 Task: Create a due date automation trigger when advanced on, on the tuesday before a card is due add dates with a start date at 11:00 AM.
Action: Mouse moved to (1222, 103)
Screenshot: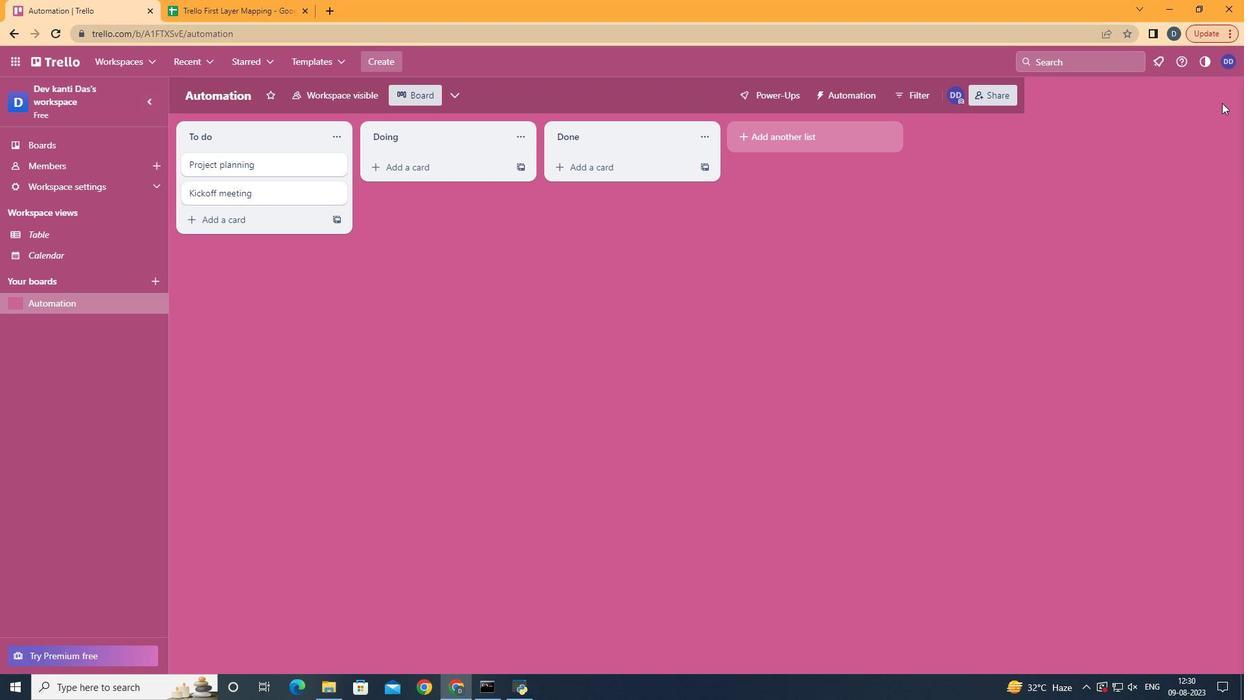 
Action: Mouse pressed left at (1222, 103)
Screenshot: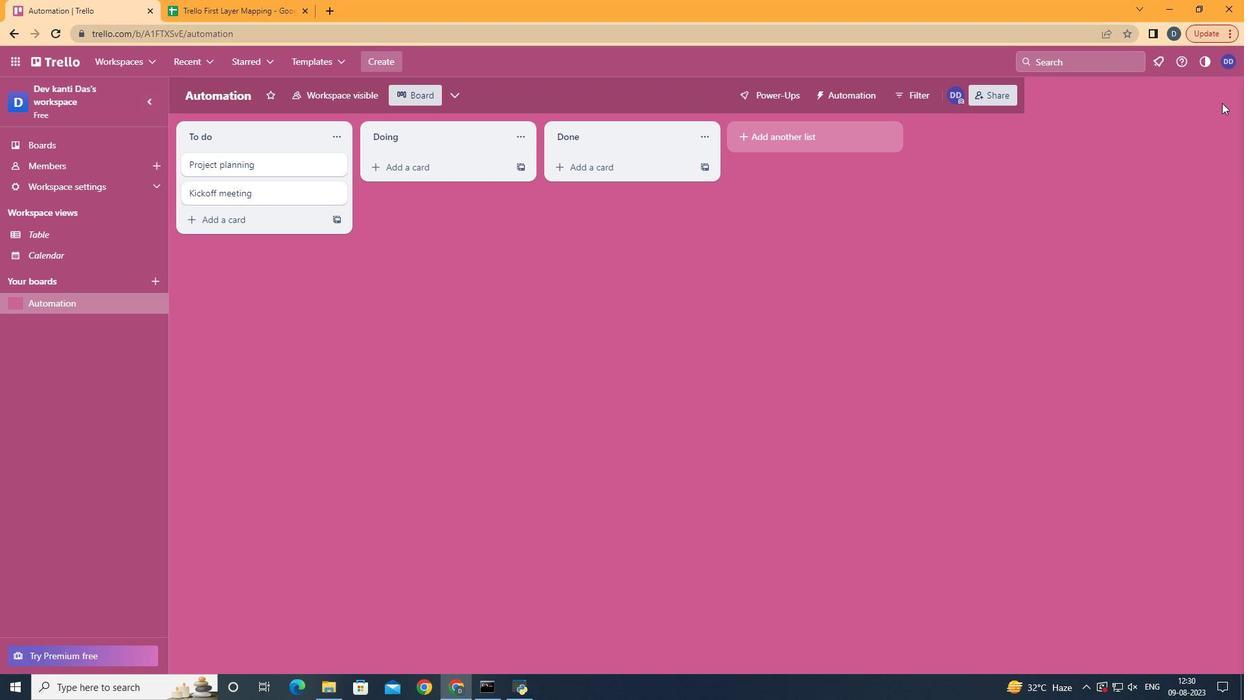 
Action: Mouse moved to (1100, 289)
Screenshot: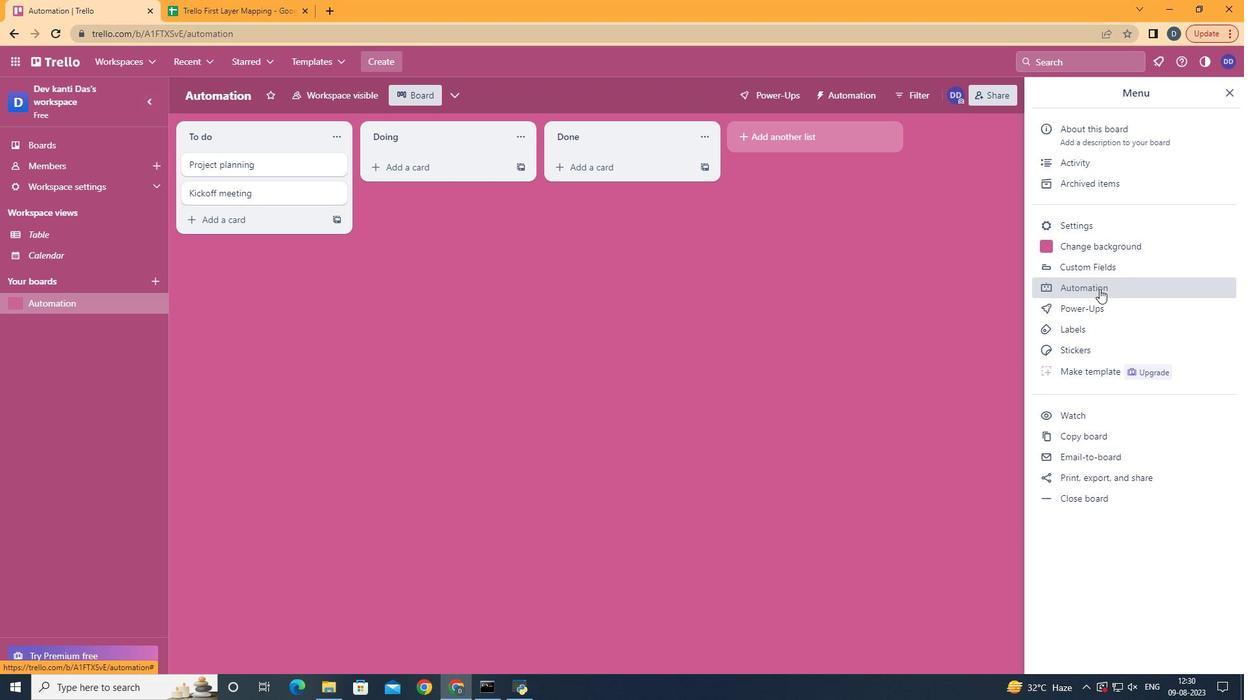 
Action: Mouse pressed left at (1100, 289)
Screenshot: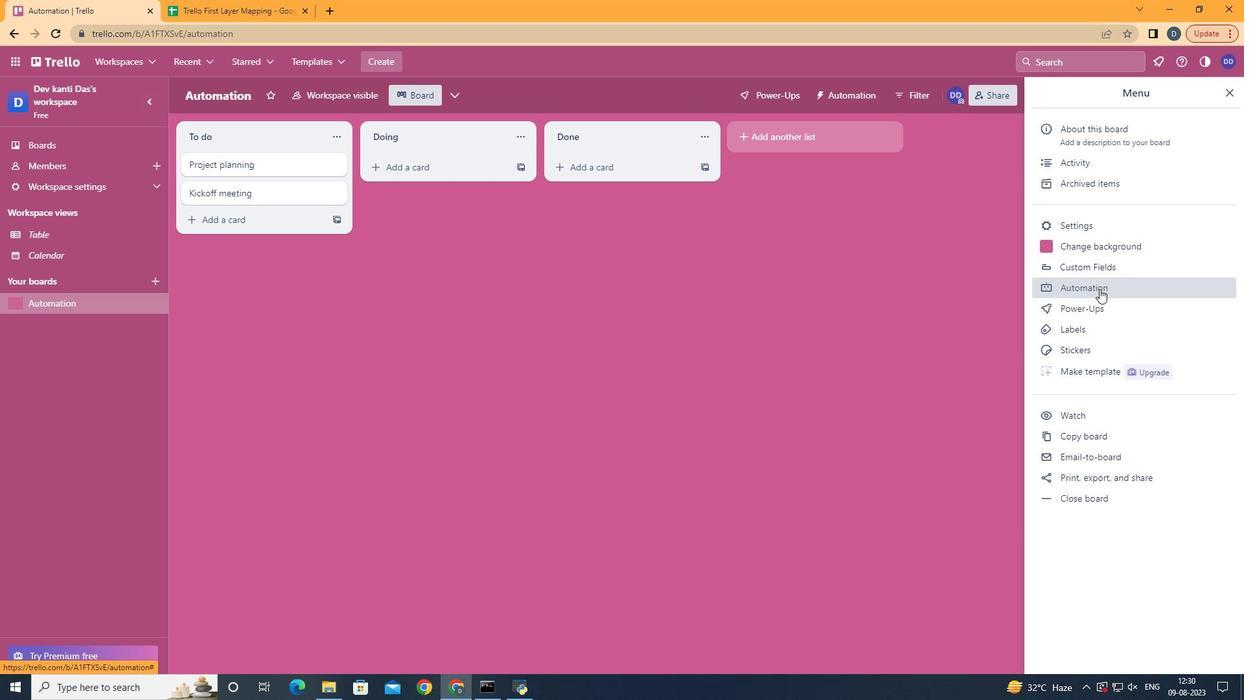
Action: Mouse moved to (233, 268)
Screenshot: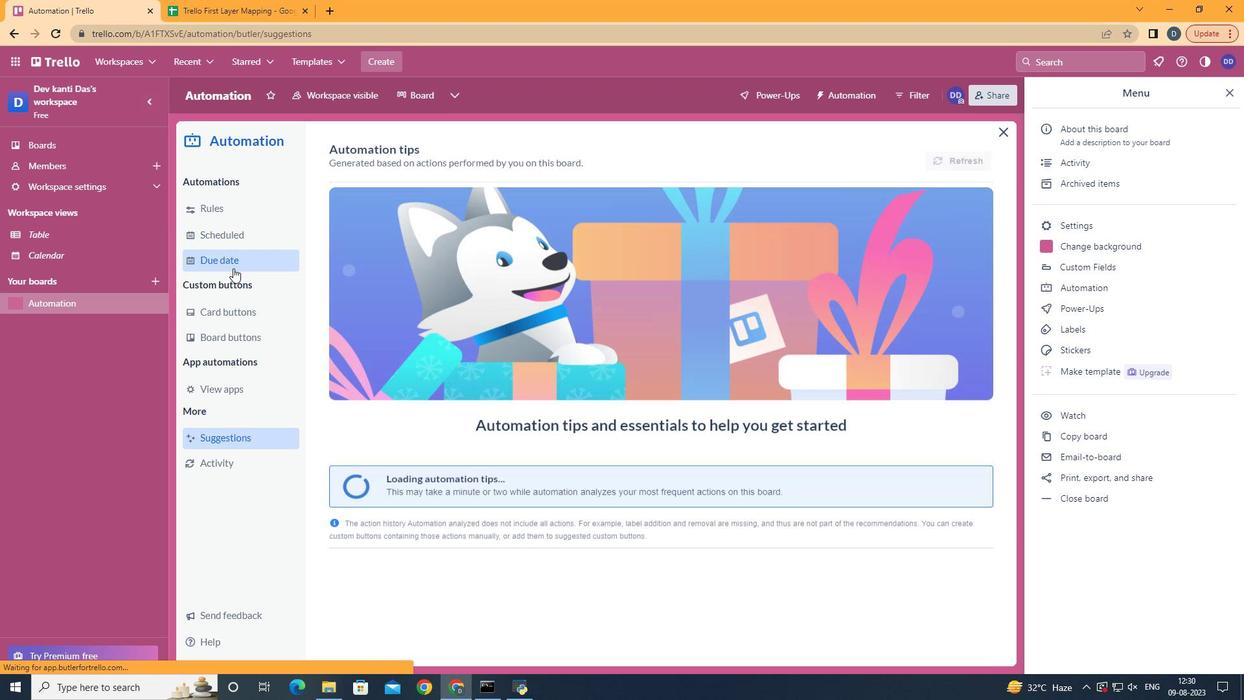 
Action: Mouse pressed left at (233, 268)
Screenshot: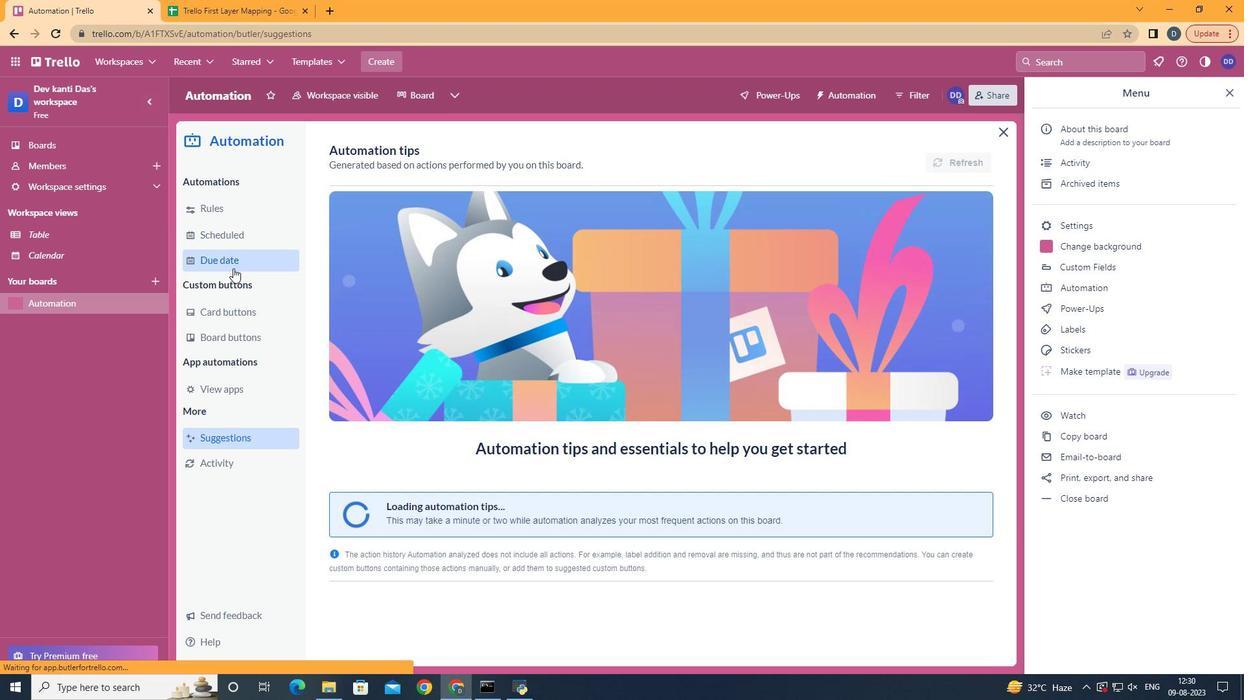 
Action: Mouse moved to (908, 158)
Screenshot: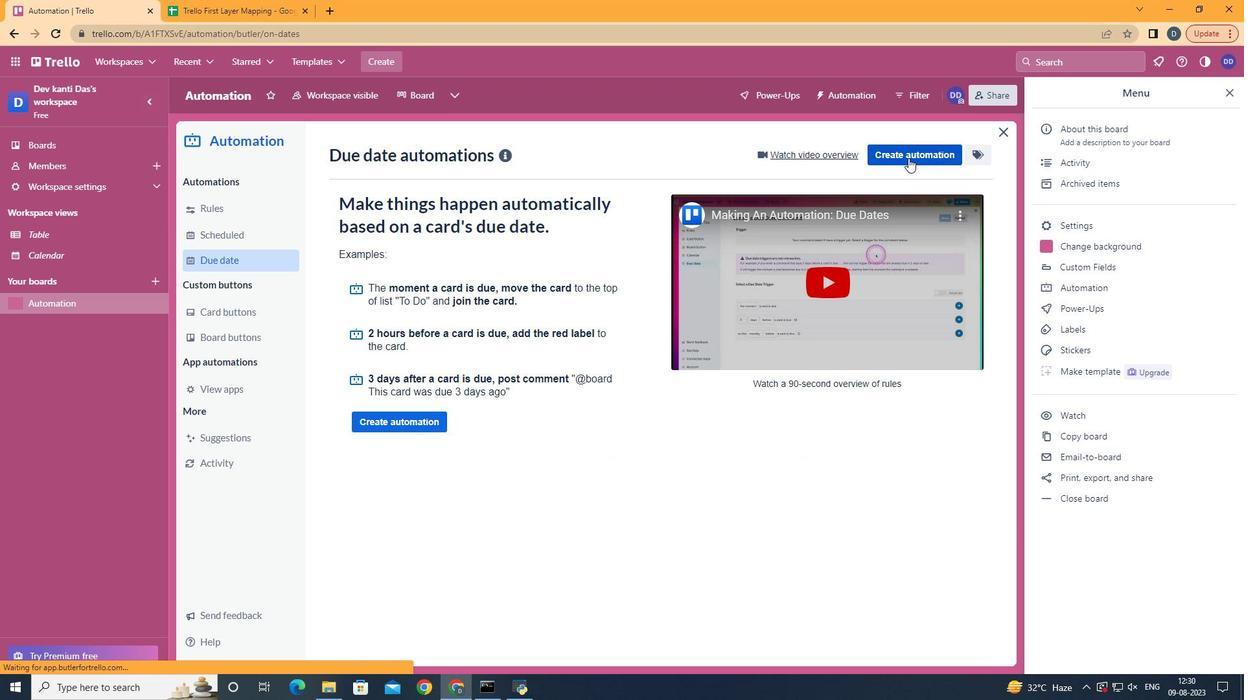 
Action: Mouse pressed left at (908, 158)
Screenshot: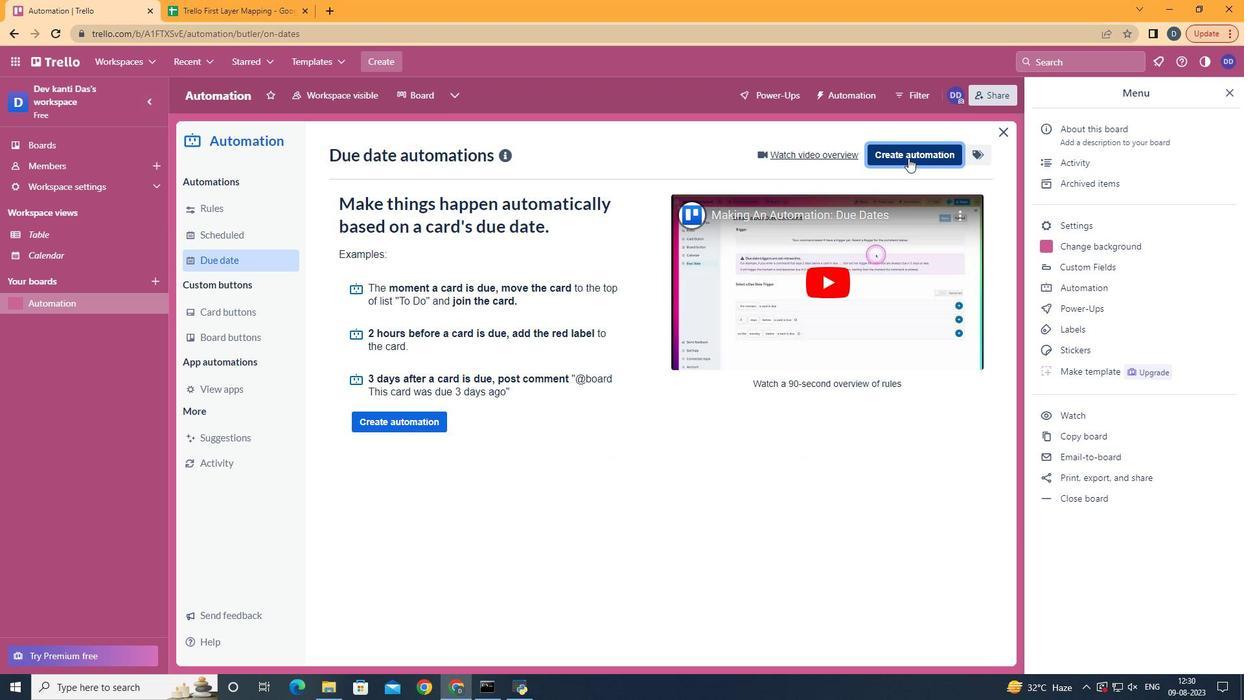 
Action: Mouse moved to (676, 290)
Screenshot: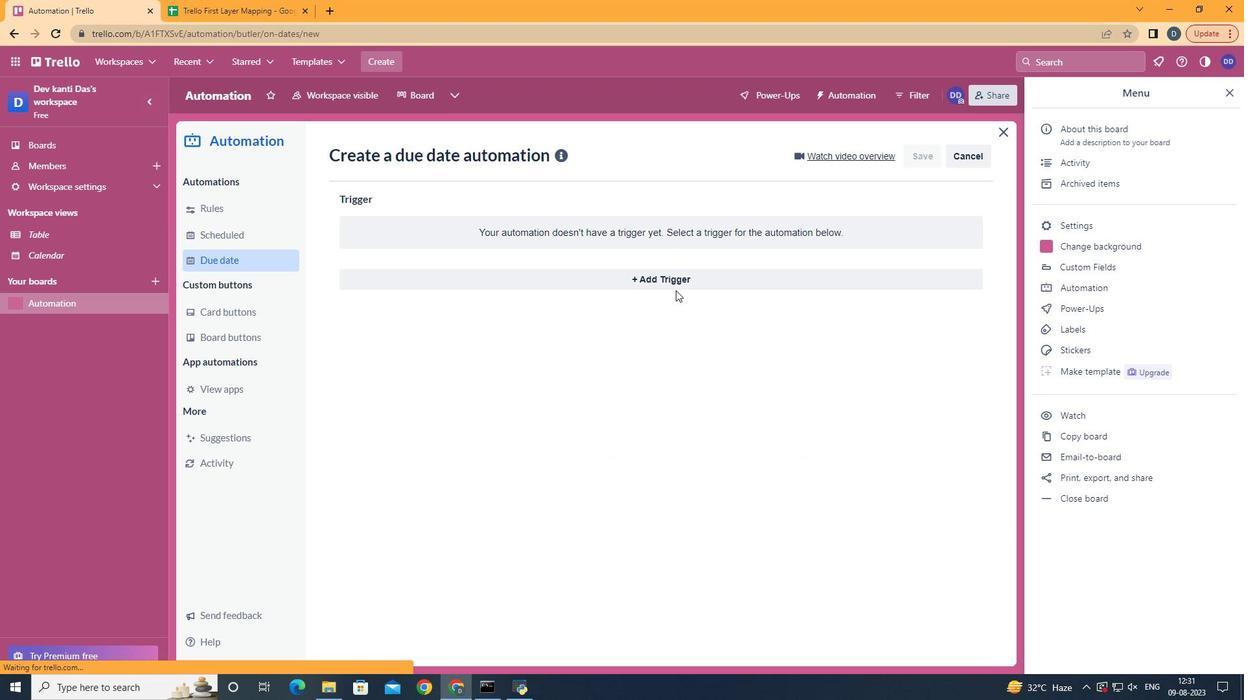
Action: Mouse pressed left at (676, 290)
Screenshot: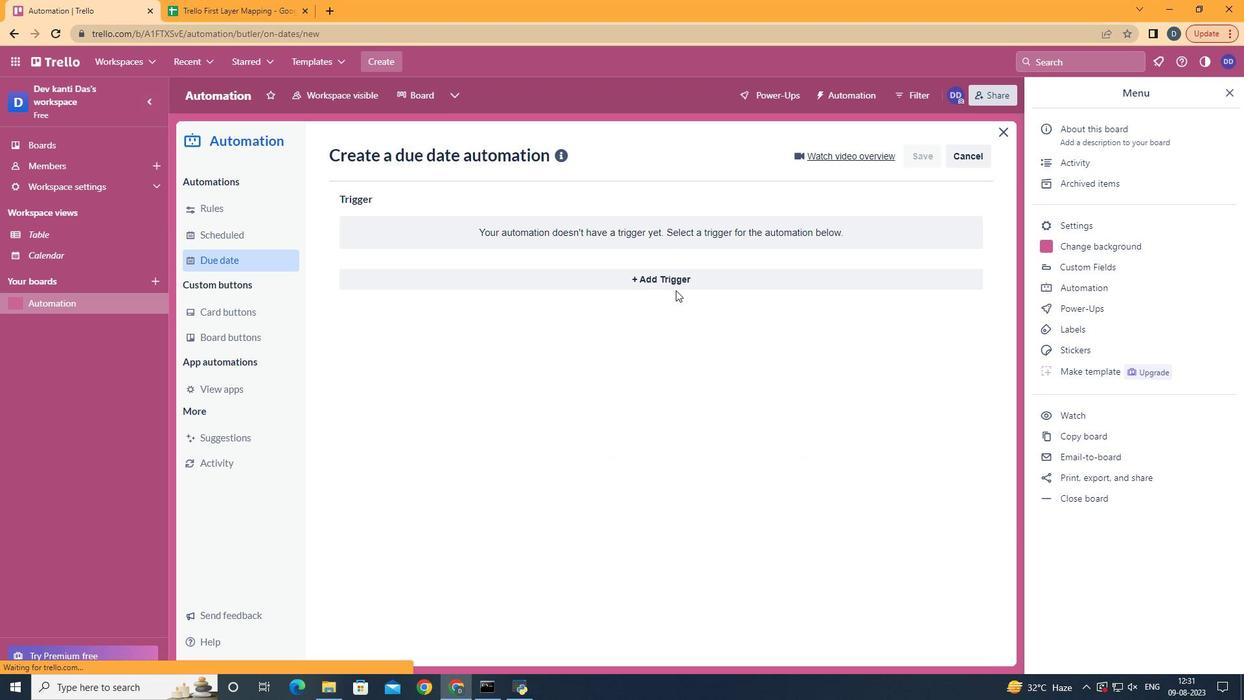 
Action: Mouse moved to (702, 281)
Screenshot: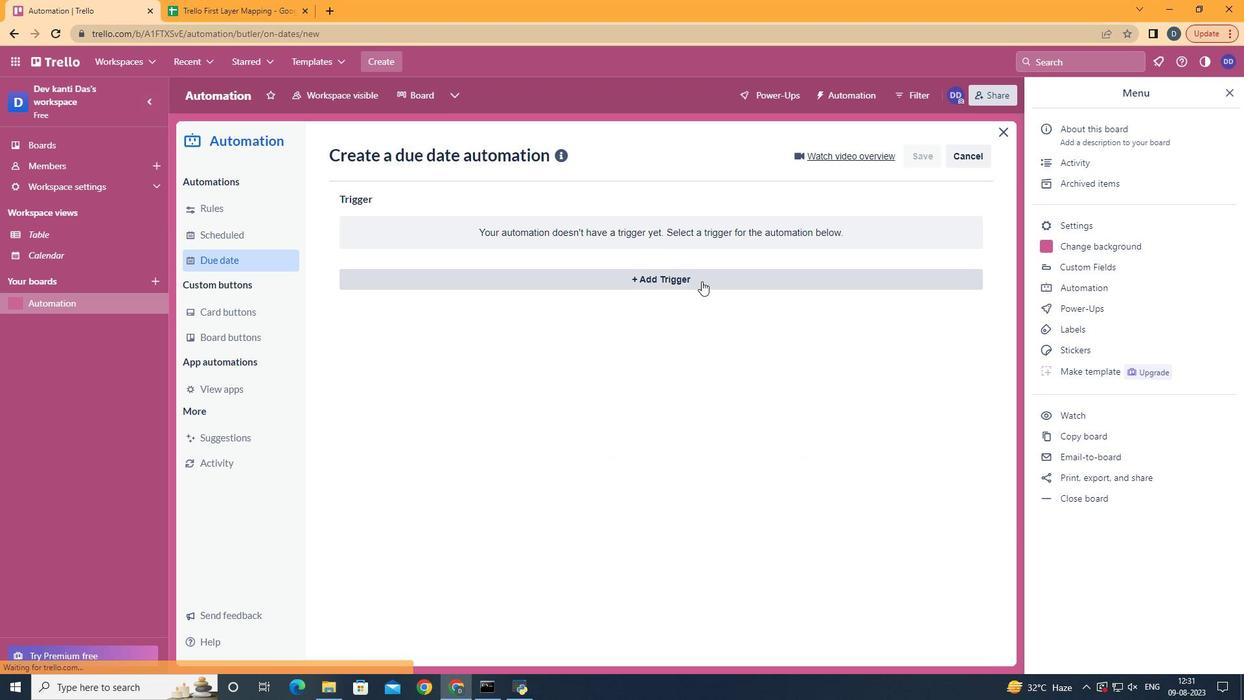 
Action: Mouse pressed left at (702, 281)
Screenshot: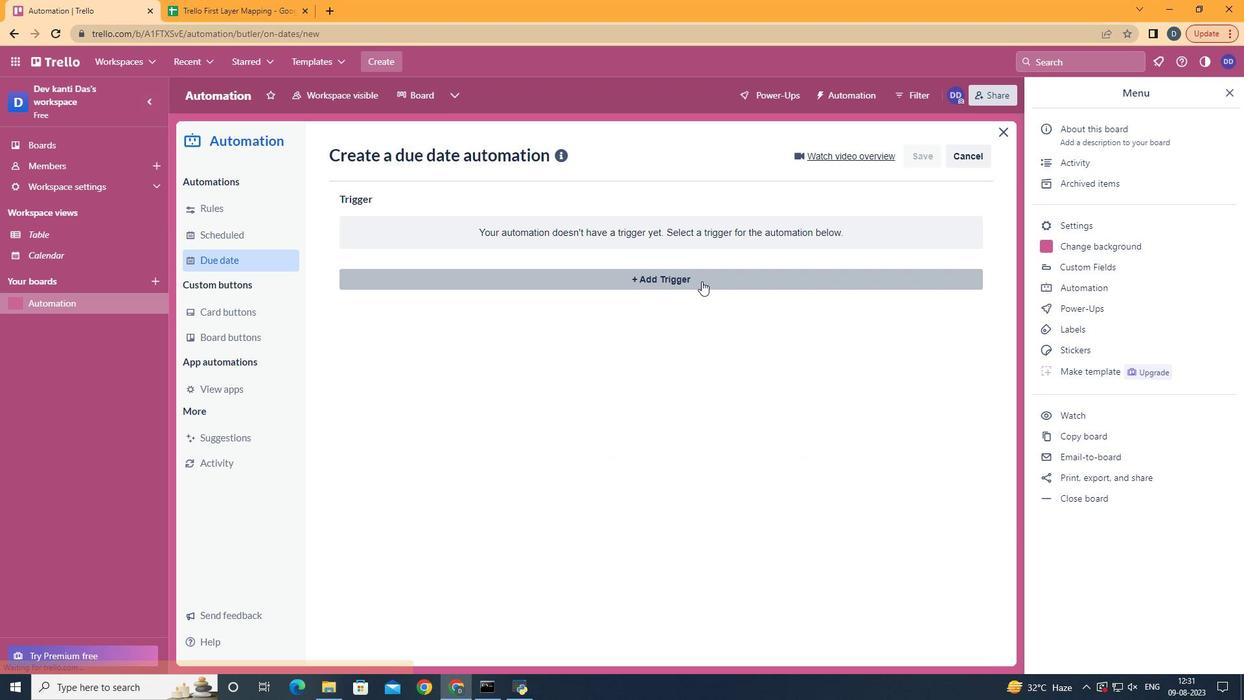 
Action: Mouse moved to (430, 364)
Screenshot: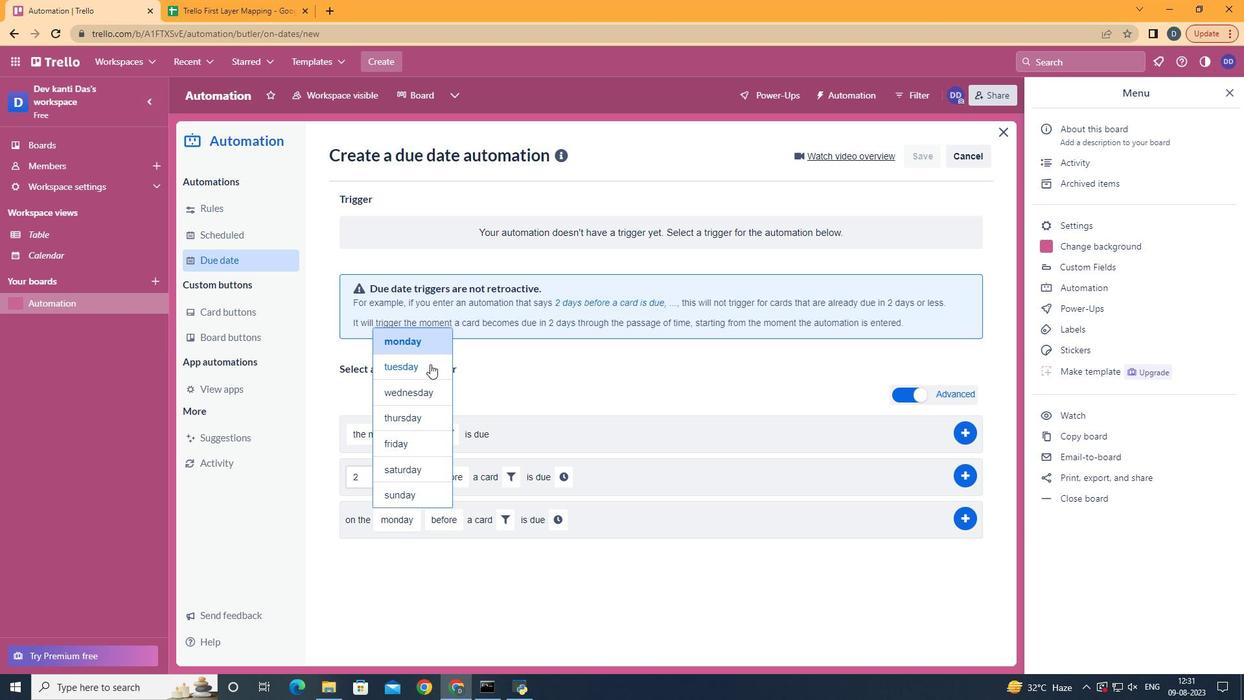 
Action: Mouse pressed left at (430, 364)
Screenshot: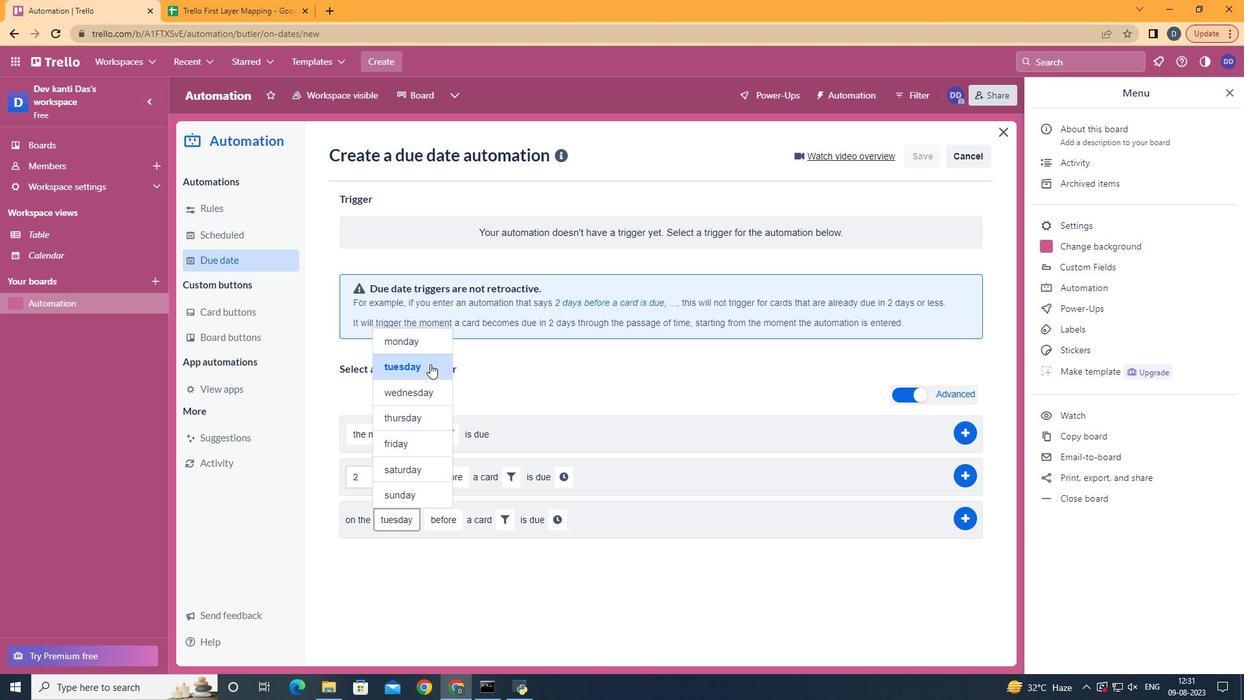 
Action: Mouse moved to (503, 523)
Screenshot: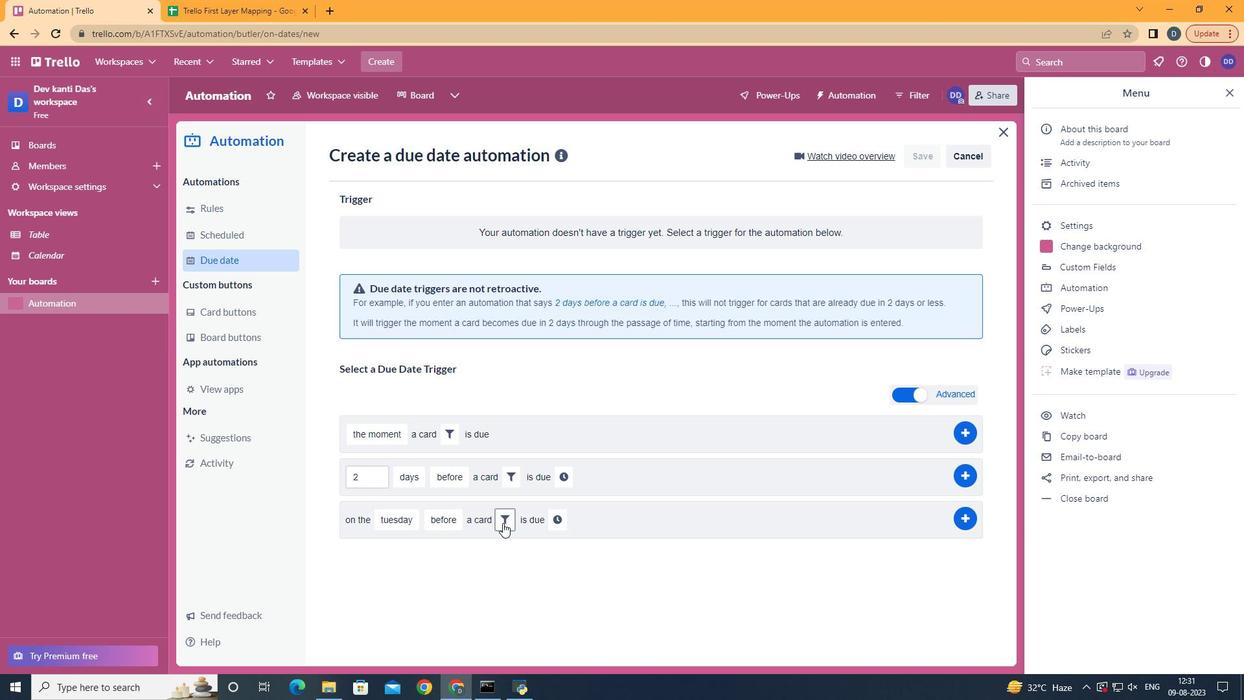 
Action: Mouse pressed left at (503, 523)
Screenshot: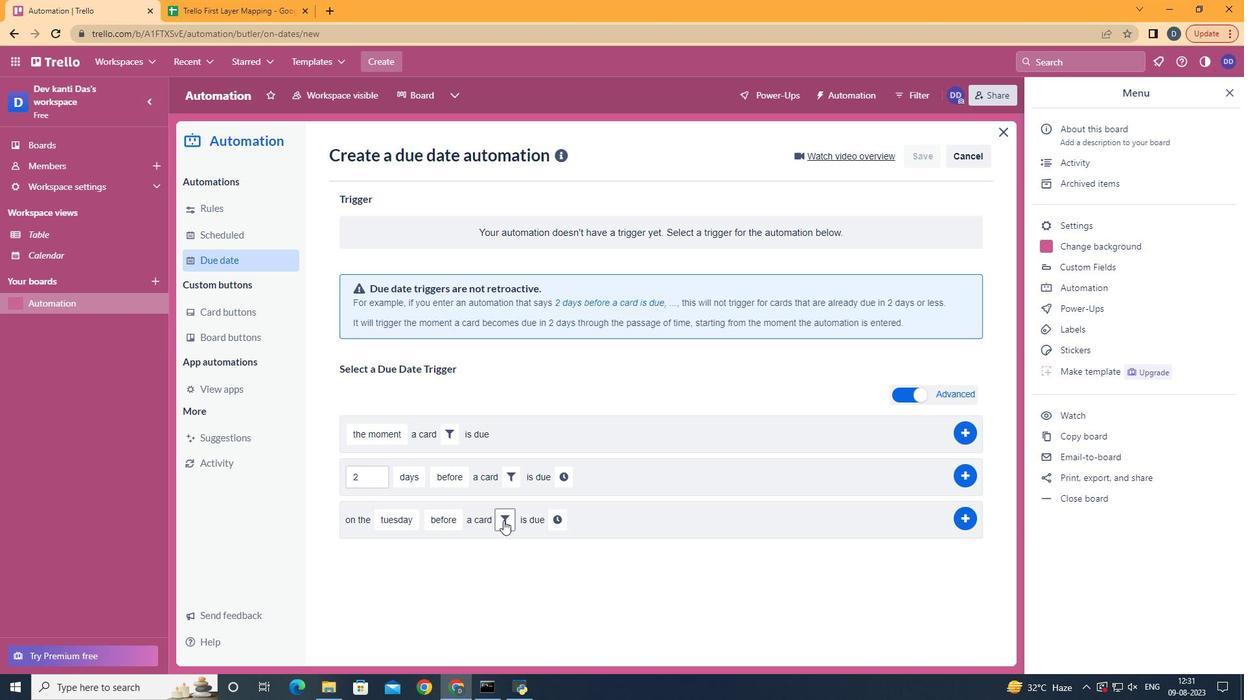 
Action: Mouse moved to (577, 562)
Screenshot: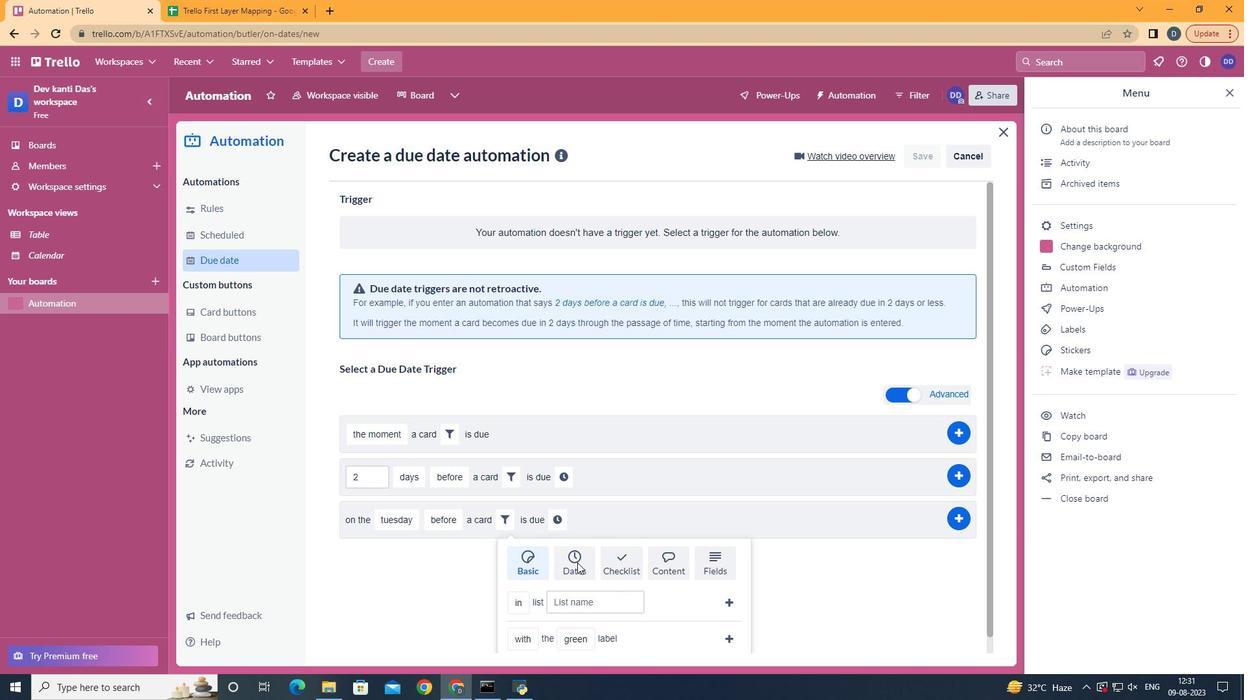 
Action: Mouse pressed left at (577, 562)
Screenshot: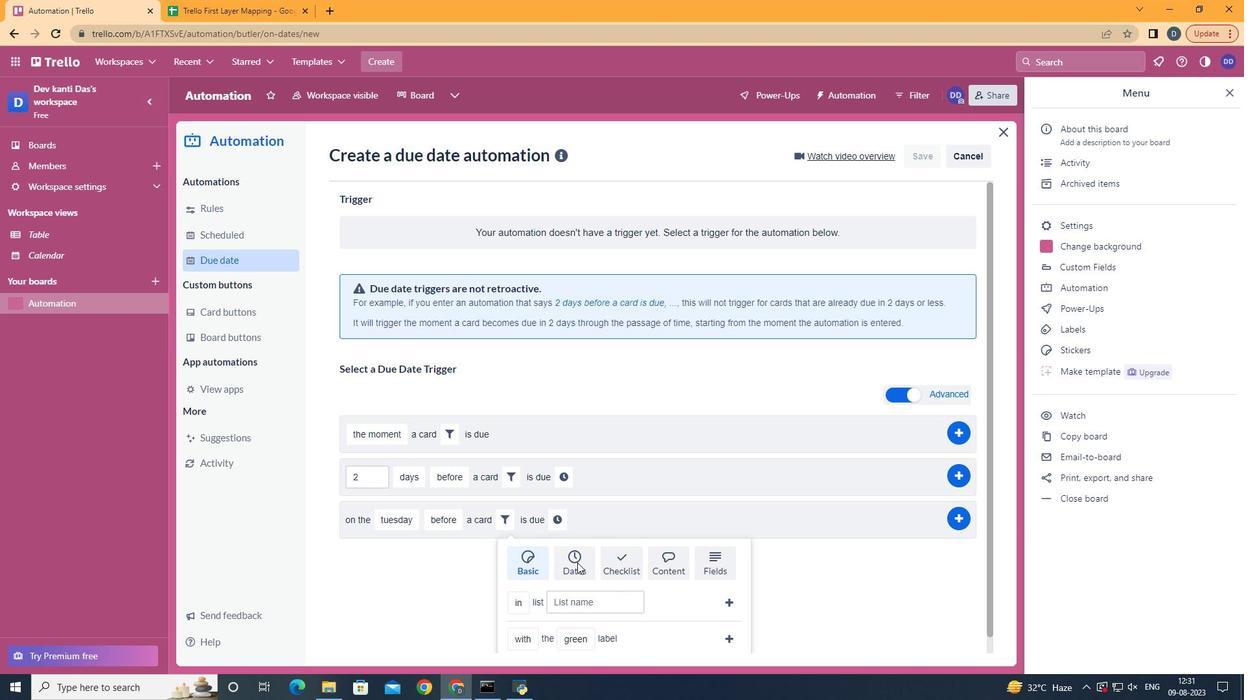 
Action: Mouse moved to (575, 570)
Screenshot: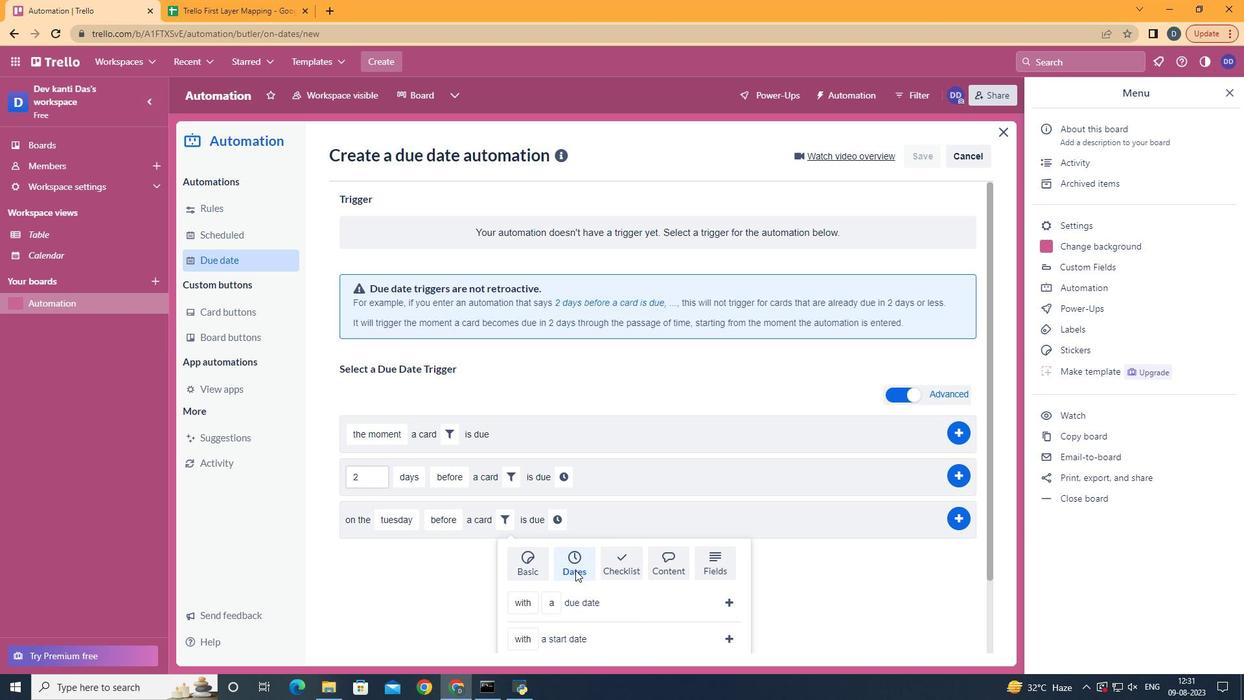 
Action: Mouse scrolled (575, 569) with delta (0, 0)
Screenshot: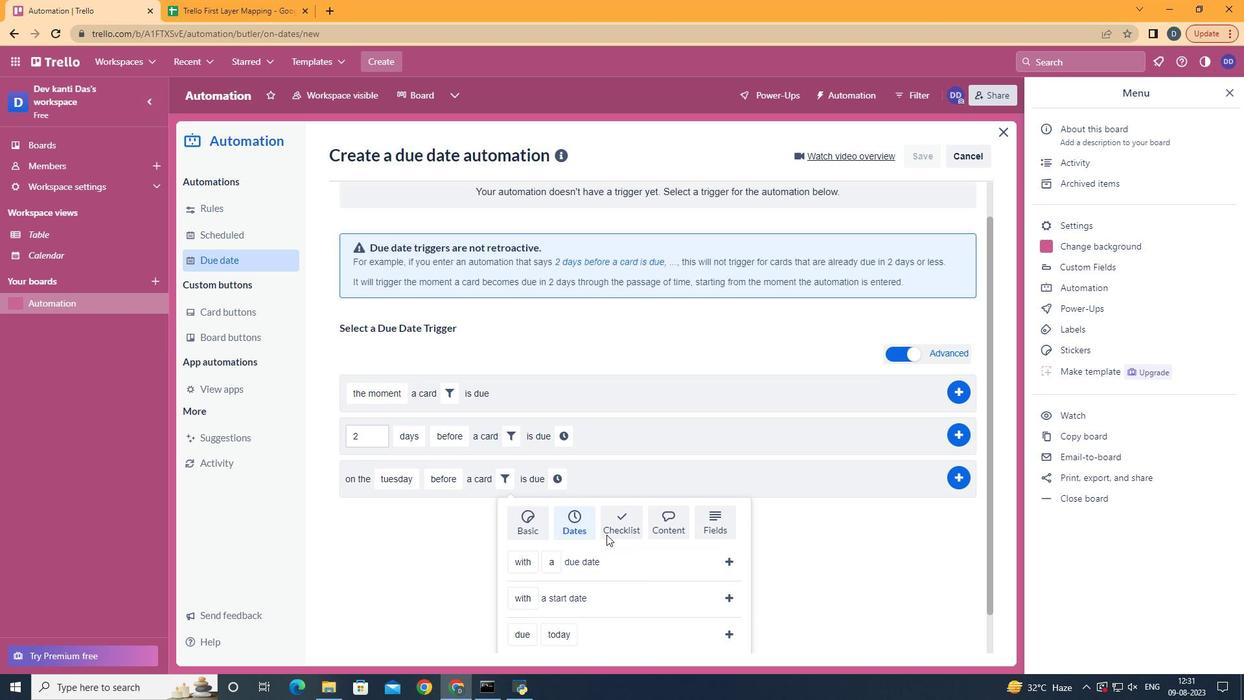 
Action: Mouse scrolled (575, 569) with delta (0, 0)
Screenshot: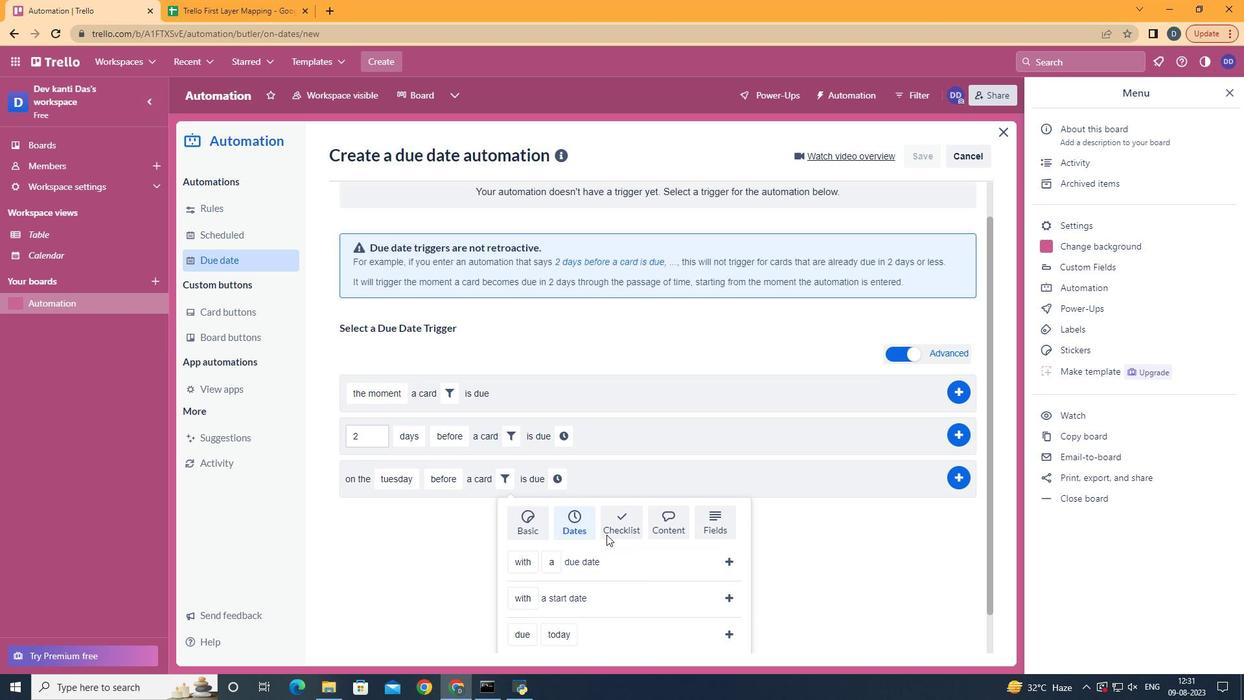 
Action: Mouse scrolled (575, 569) with delta (0, 0)
Screenshot: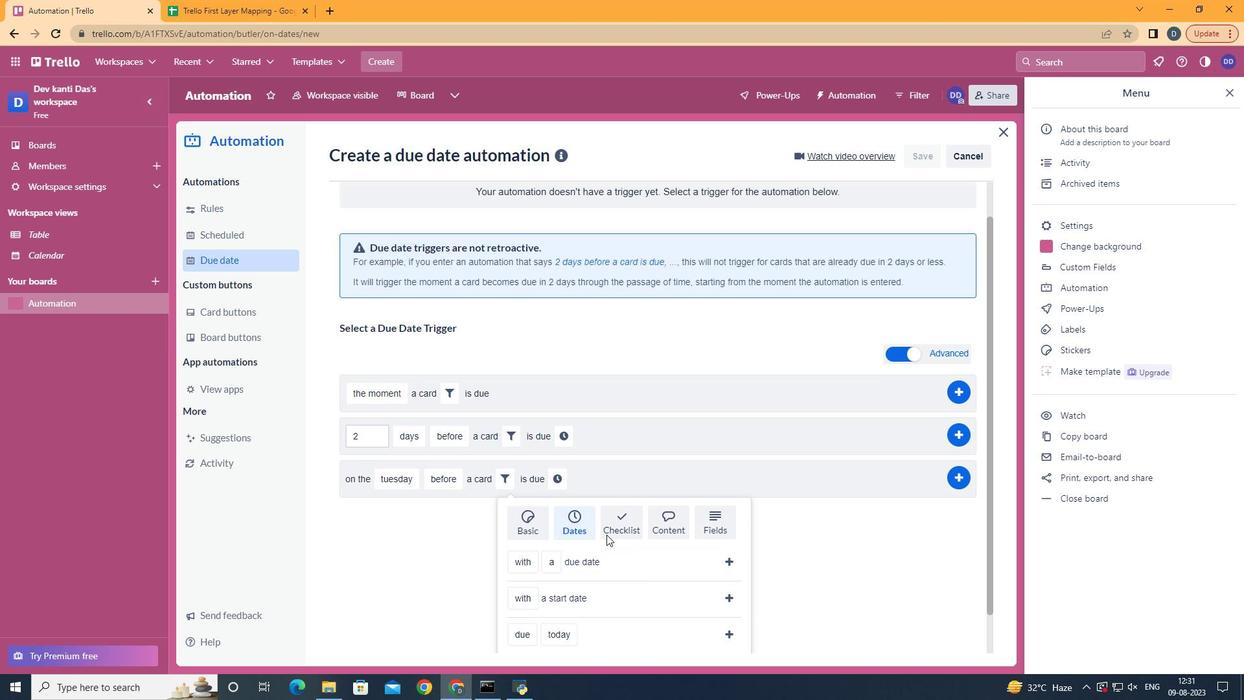 
Action: Mouse scrolled (575, 569) with delta (0, 0)
Screenshot: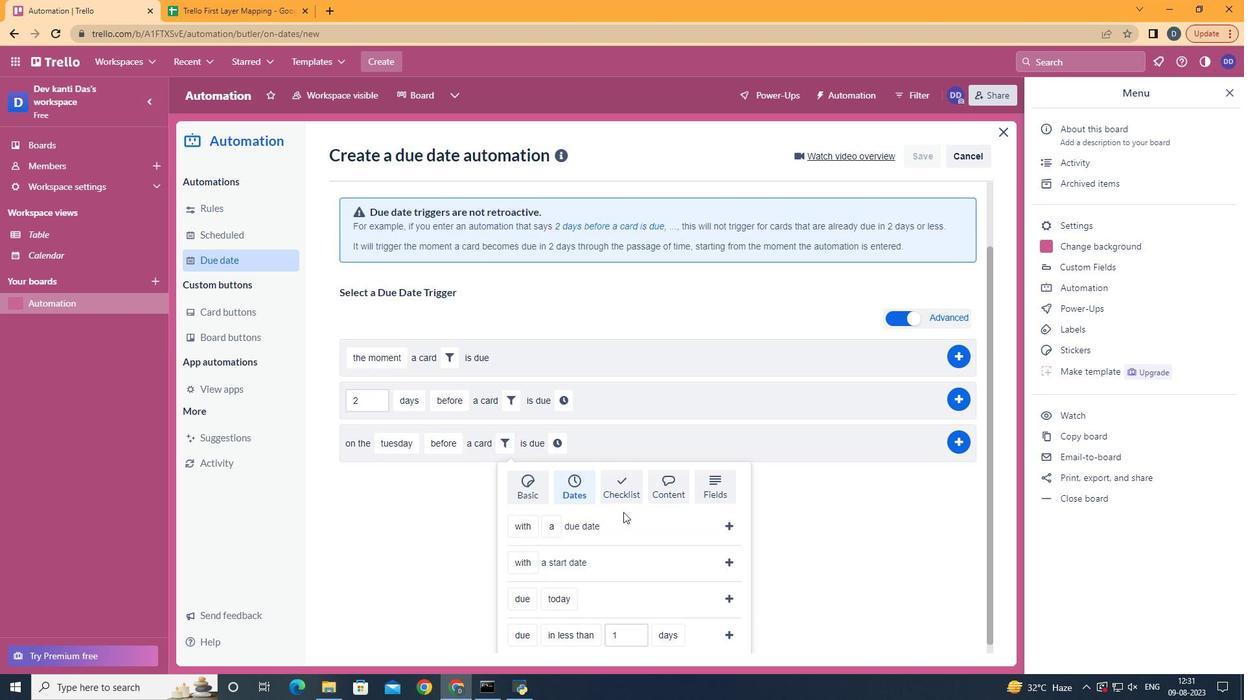 
Action: Mouse moved to (533, 573)
Screenshot: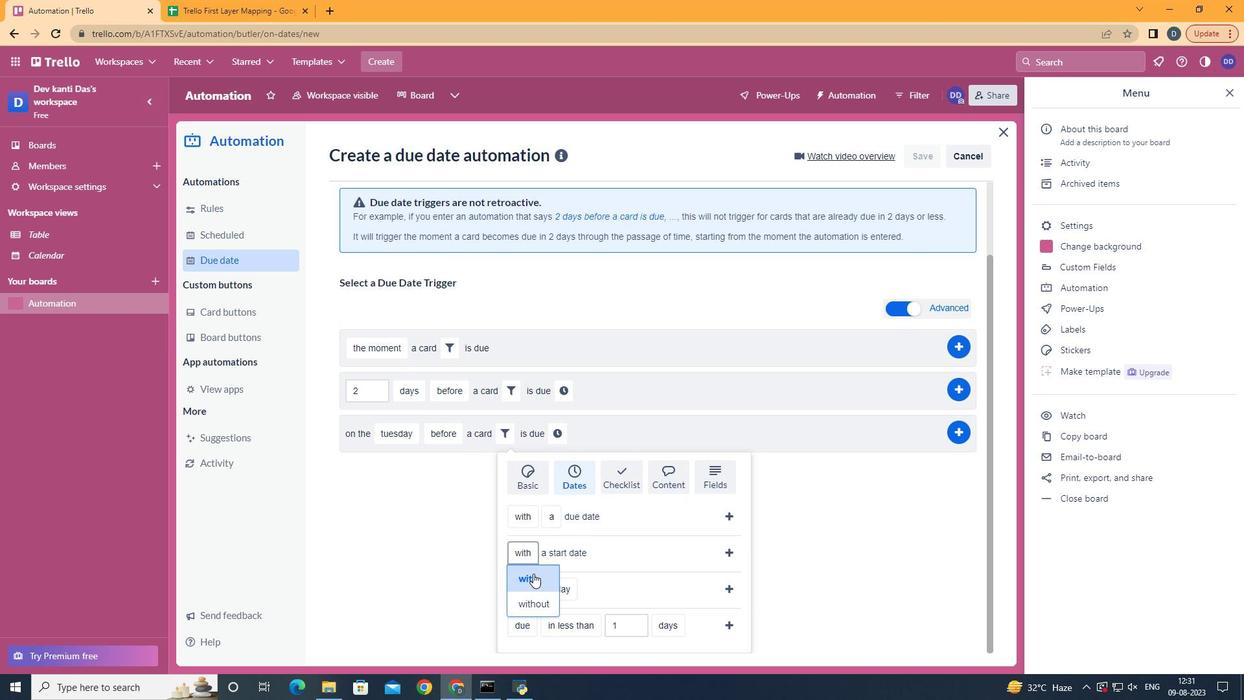 
Action: Mouse pressed left at (533, 573)
Screenshot: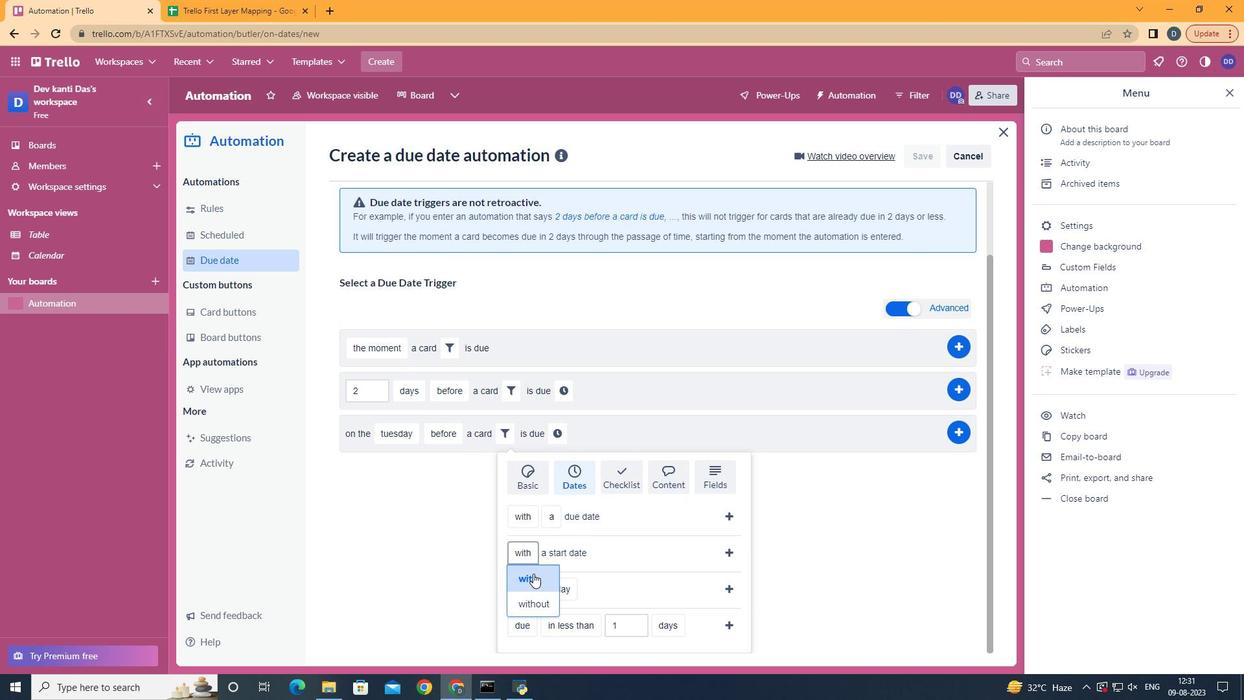 
Action: Mouse moved to (727, 549)
Screenshot: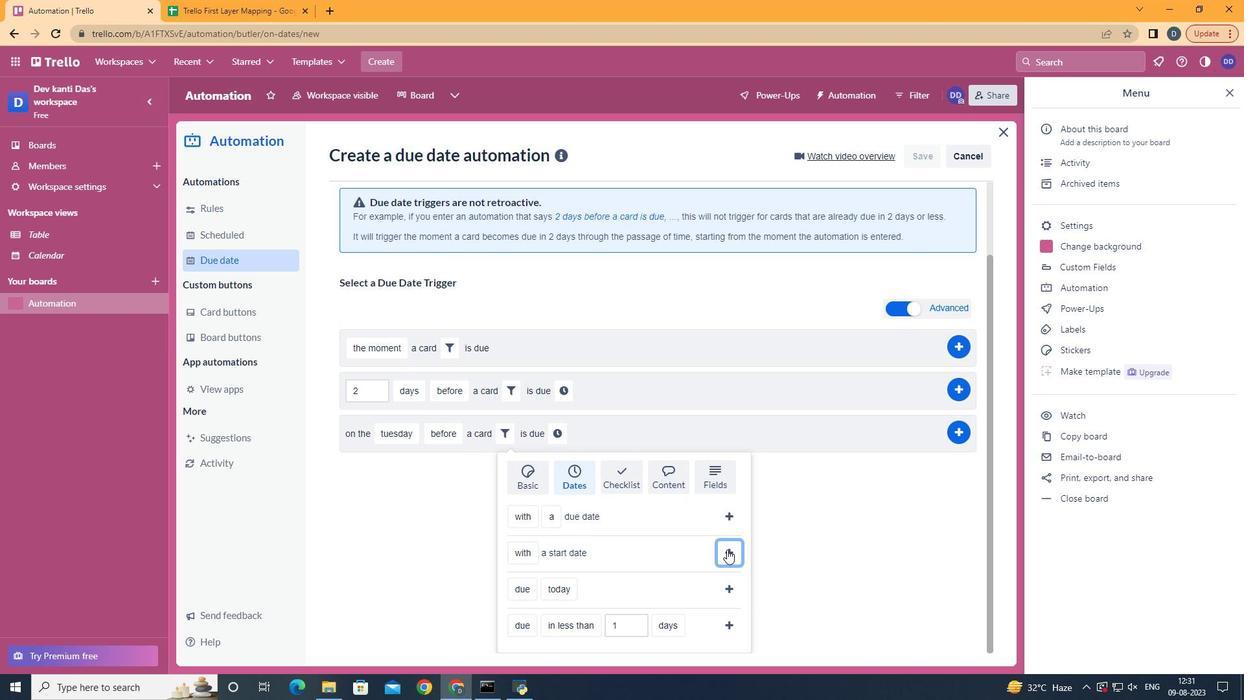 
Action: Mouse pressed left at (727, 549)
Screenshot: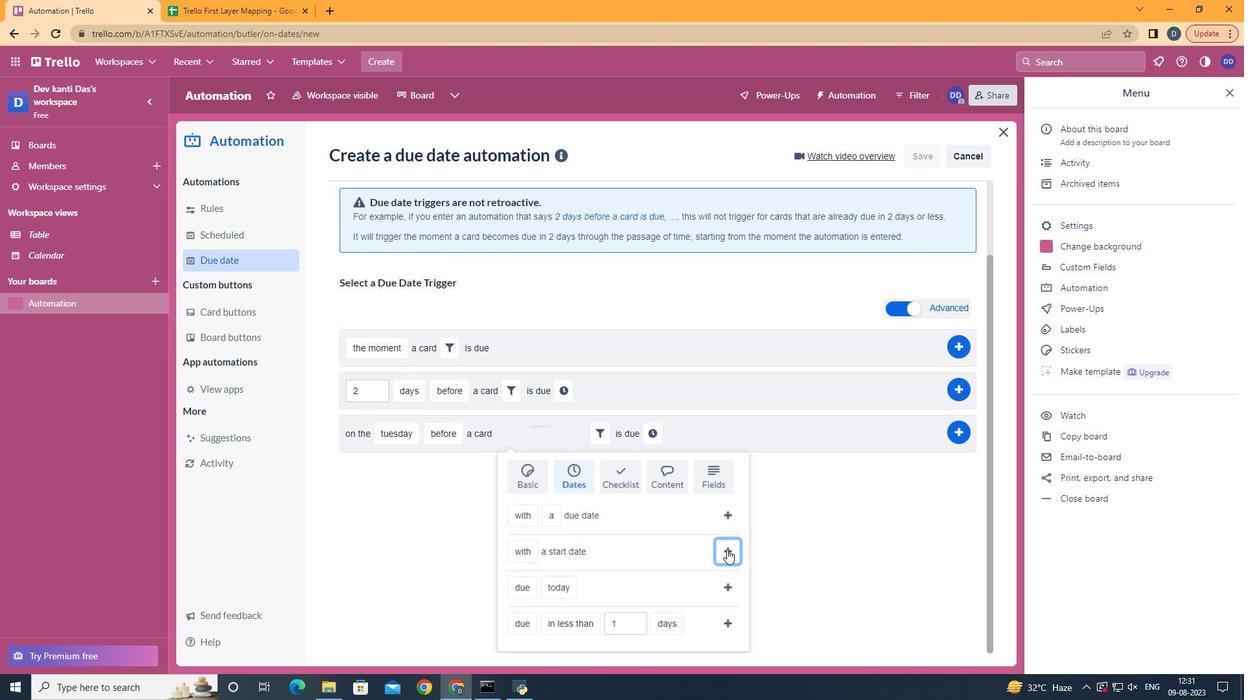 
Action: Mouse moved to (656, 520)
Screenshot: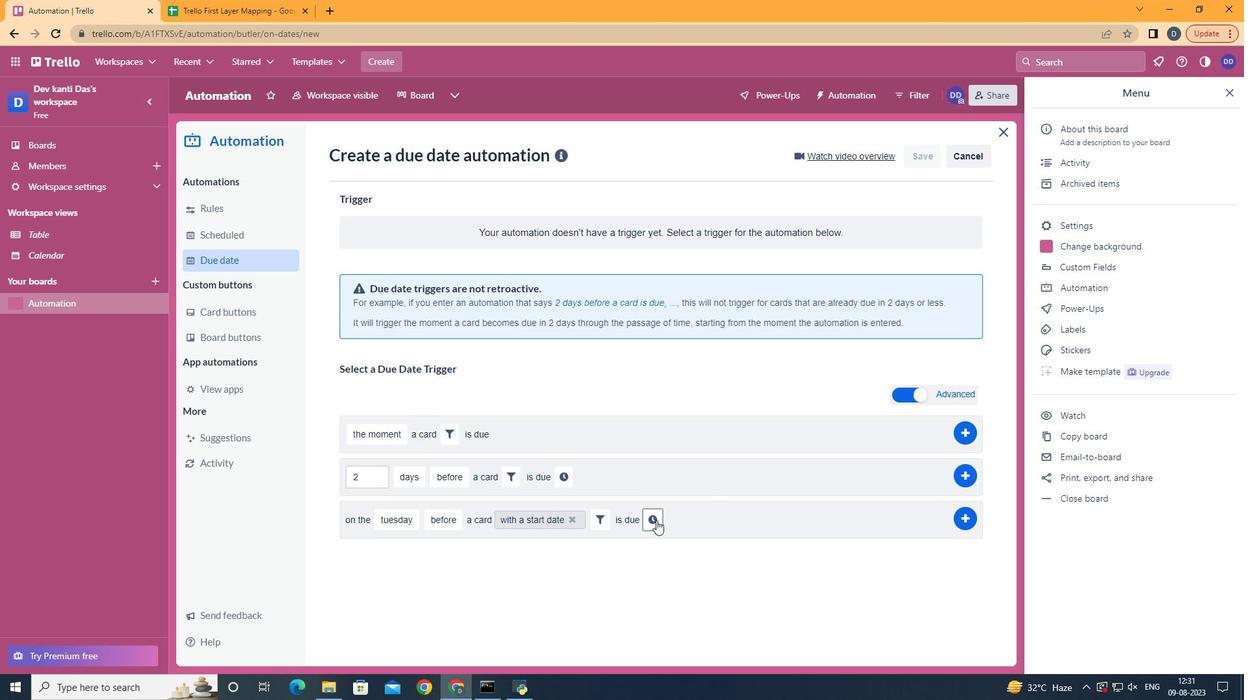 
Action: Mouse pressed left at (656, 520)
Screenshot: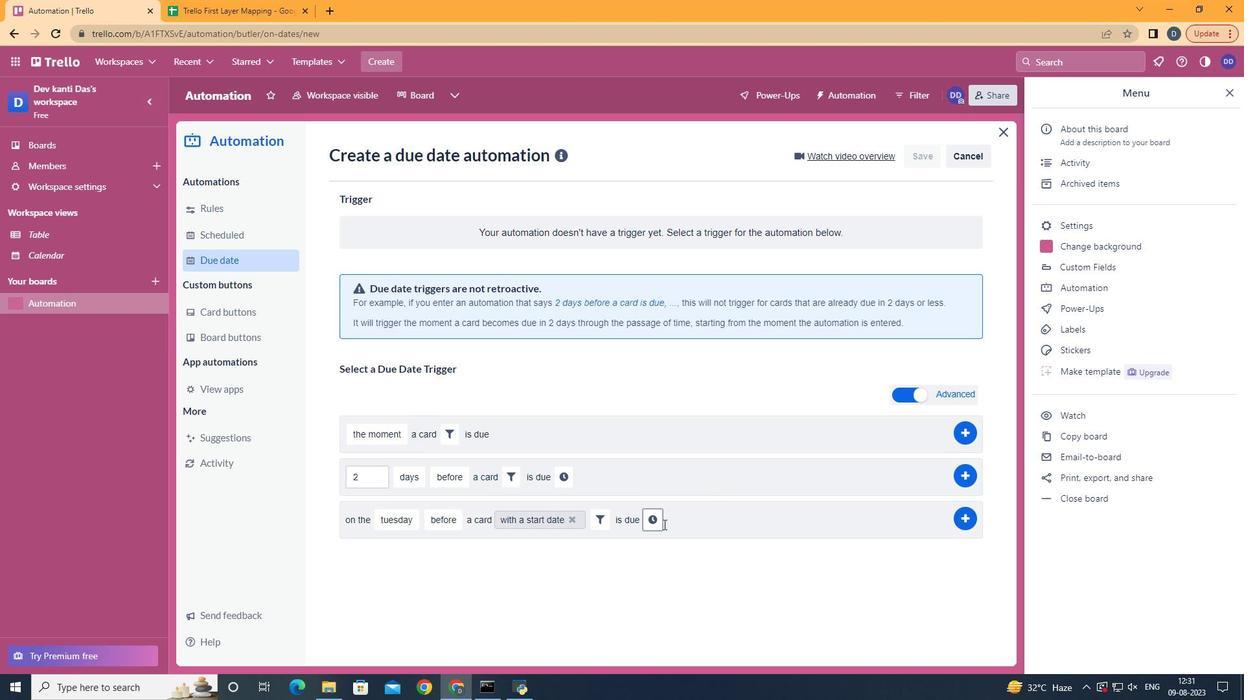 
Action: Mouse moved to (689, 526)
Screenshot: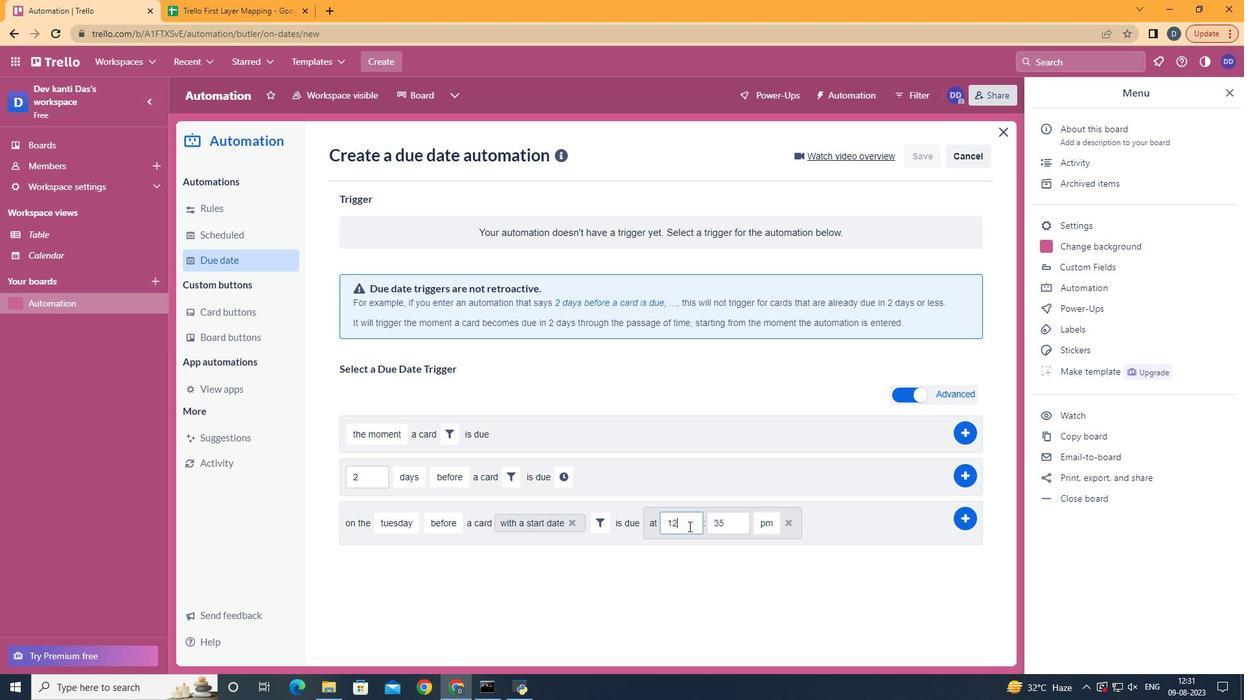 
Action: Mouse pressed left at (689, 526)
Screenshot: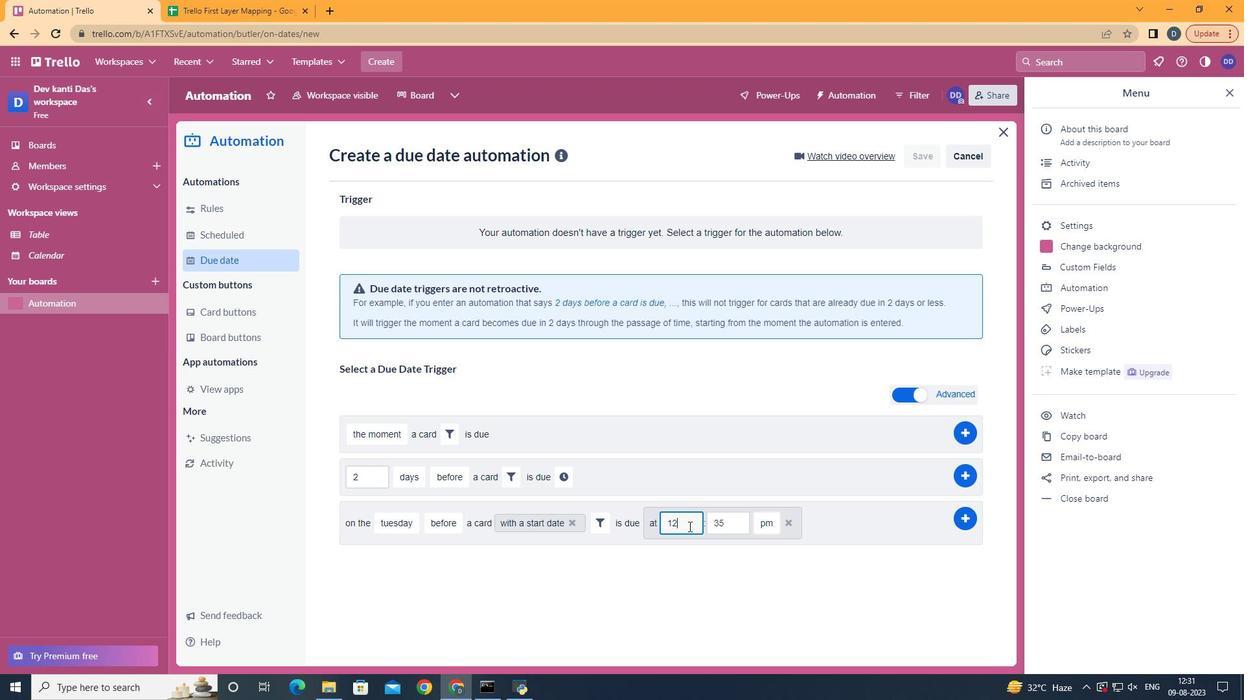 
Action: Key pressed <Key.backspace>1
Screenshot: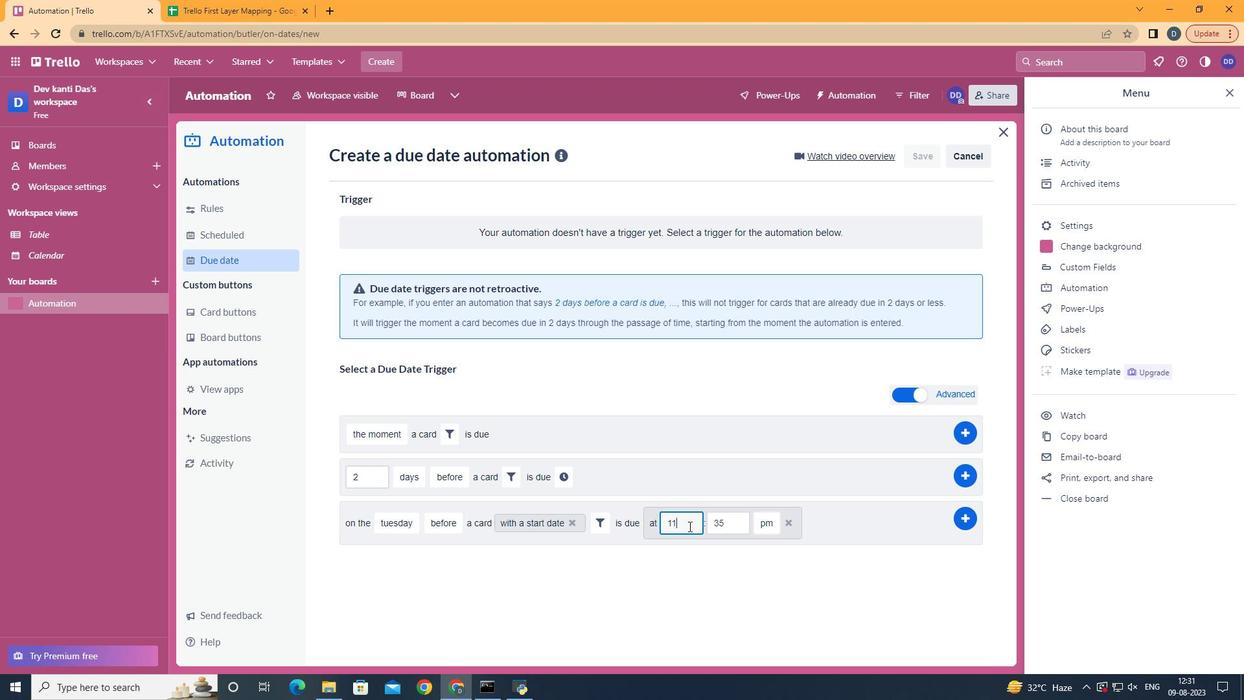 
Action: Mouse moved to (747, 518)
Screenshot: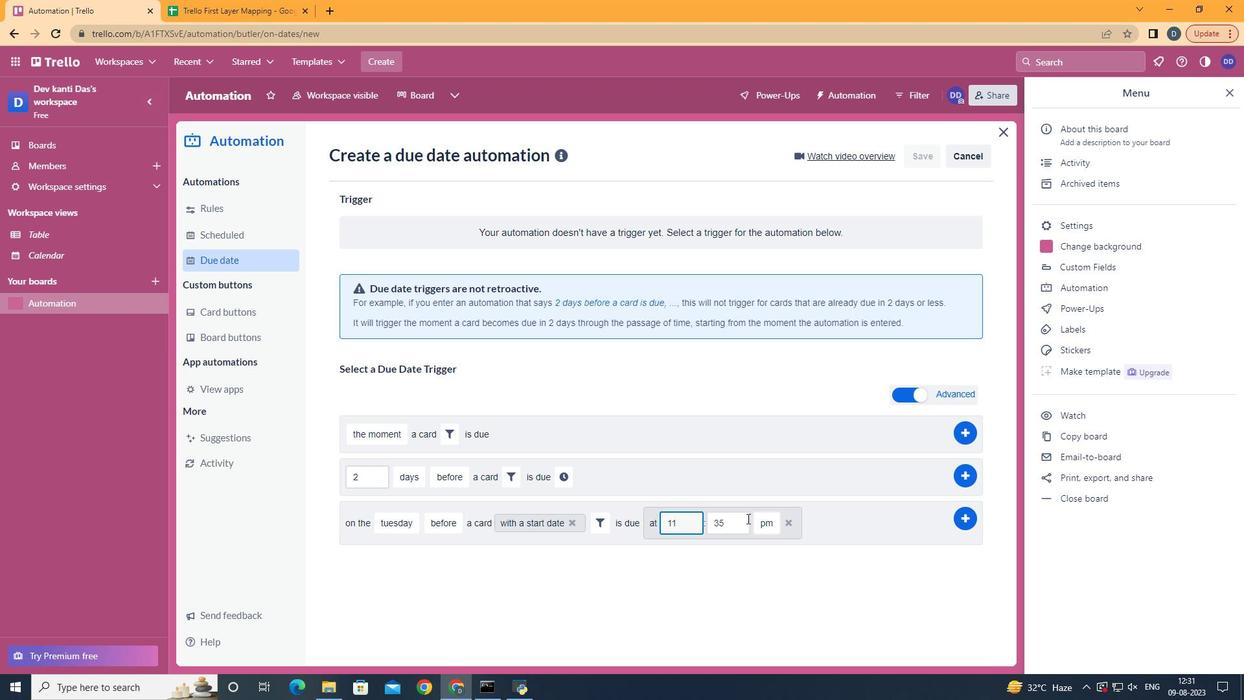 
Action: Mouse pressed left at (747, 518)
Screenshot: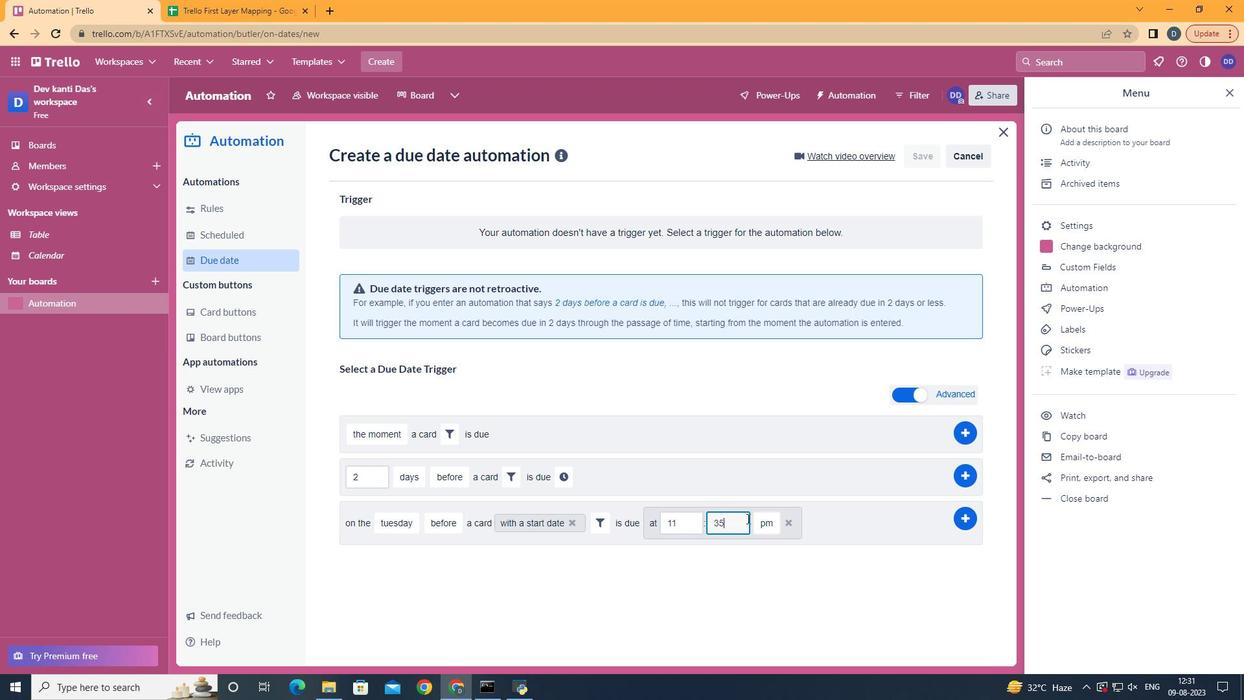 
Action: Mouse moved to (746, 519)
Screenshot: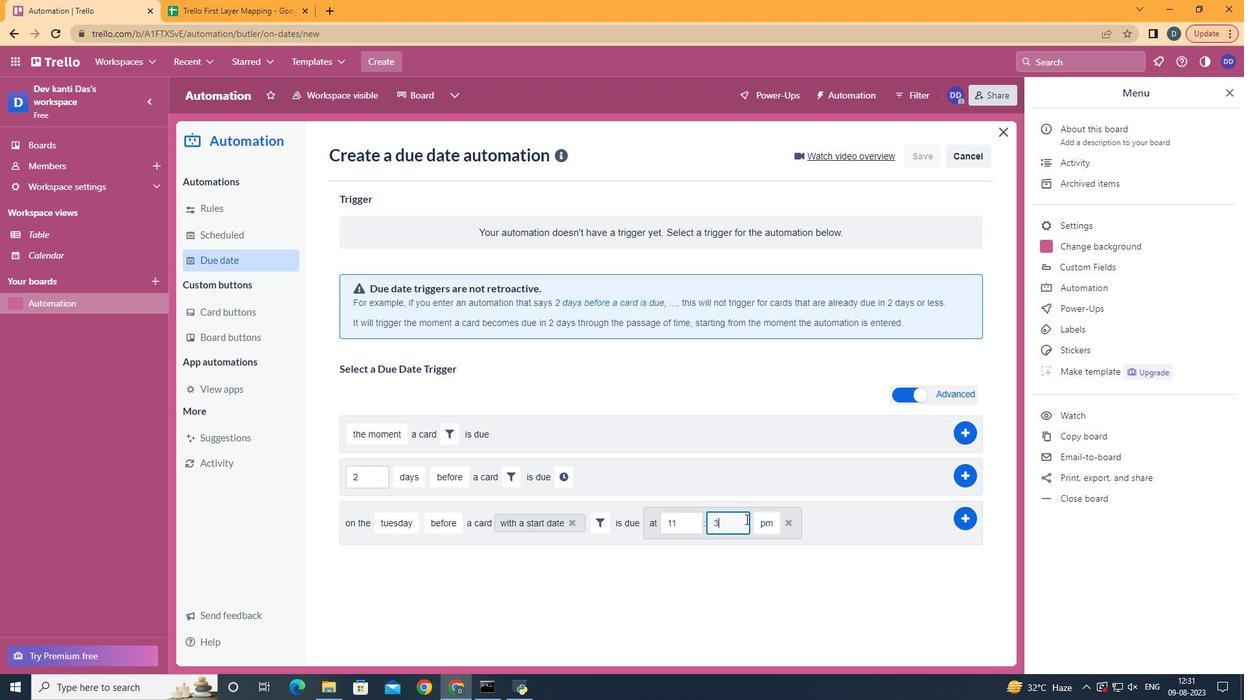 
Action: Key pressed <Key.backspace>0<Key.backspace><Key.backspace>00
Screenshot: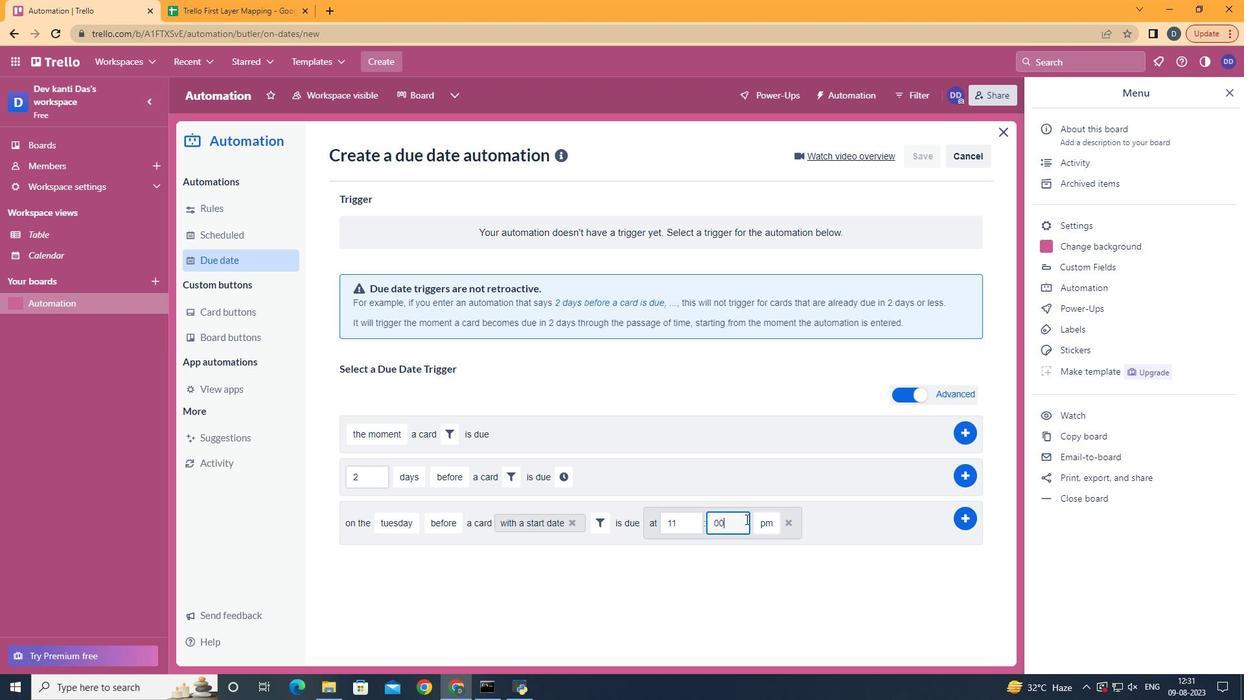
Action: Mouse moved to (771, 542)
Screenshot: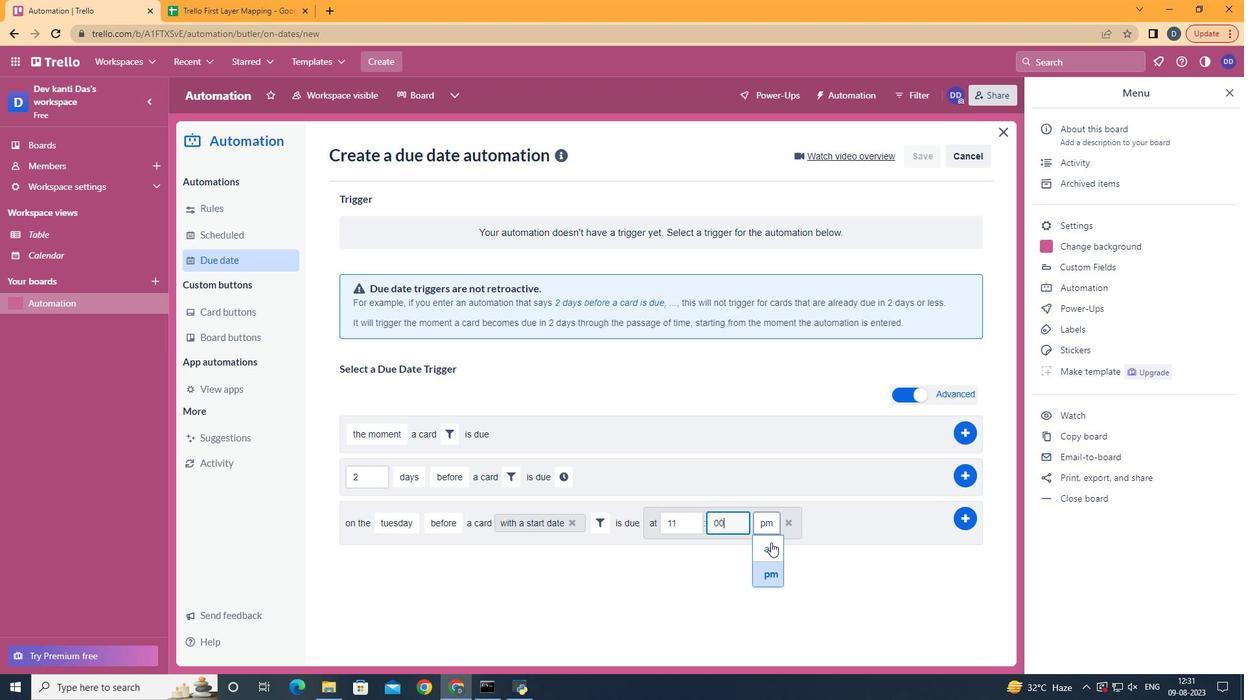 
Action: Mouse pressed left at (771, 542)
Screenshot: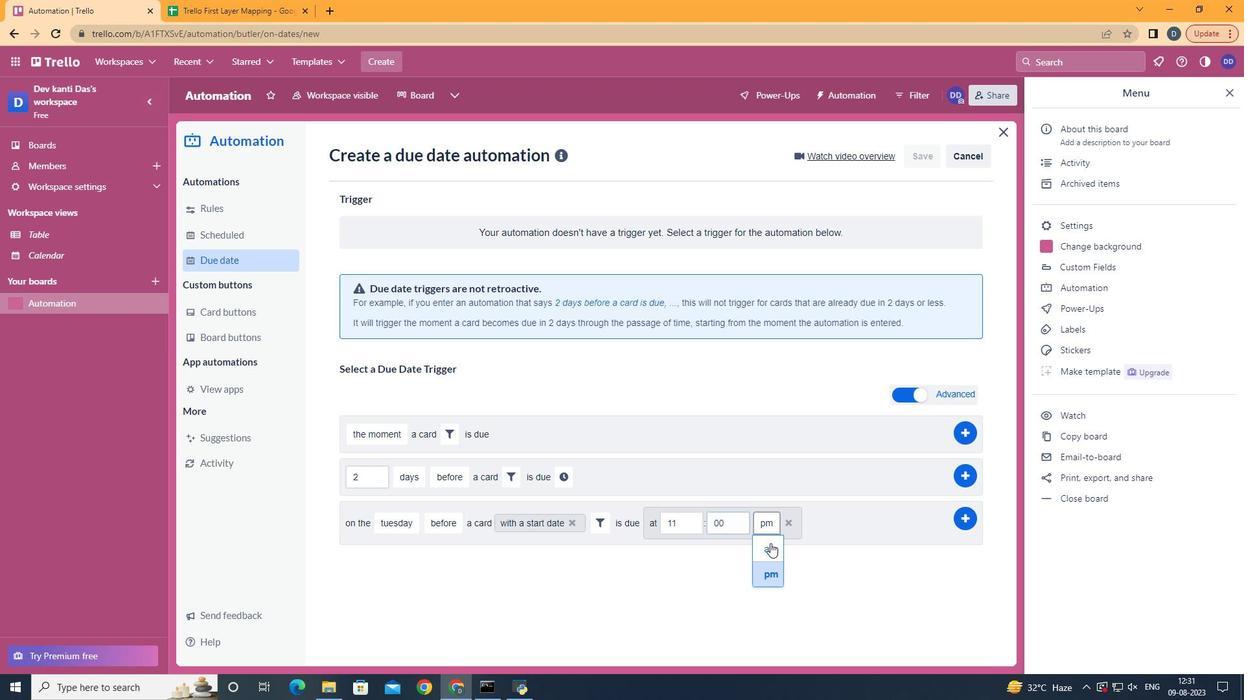 
Action: Mouse moved to (963, 517)
Screenshot: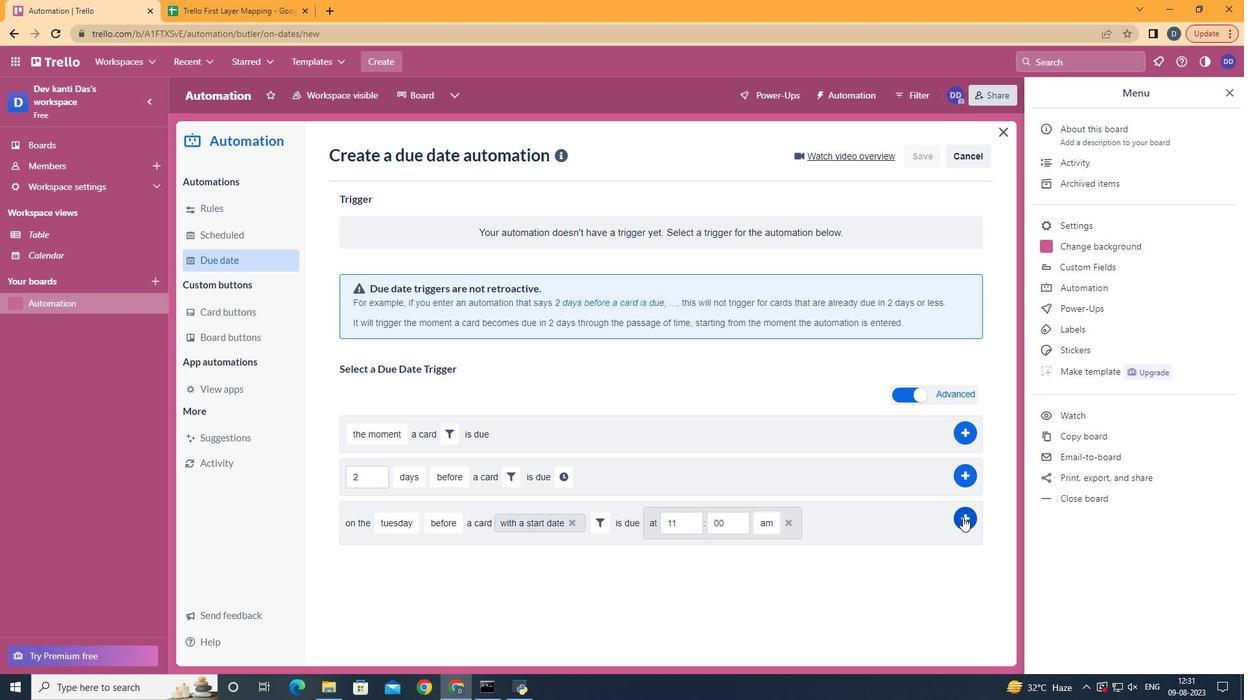 
Action: Mouse pressed left at (963, 517)
Screenshot: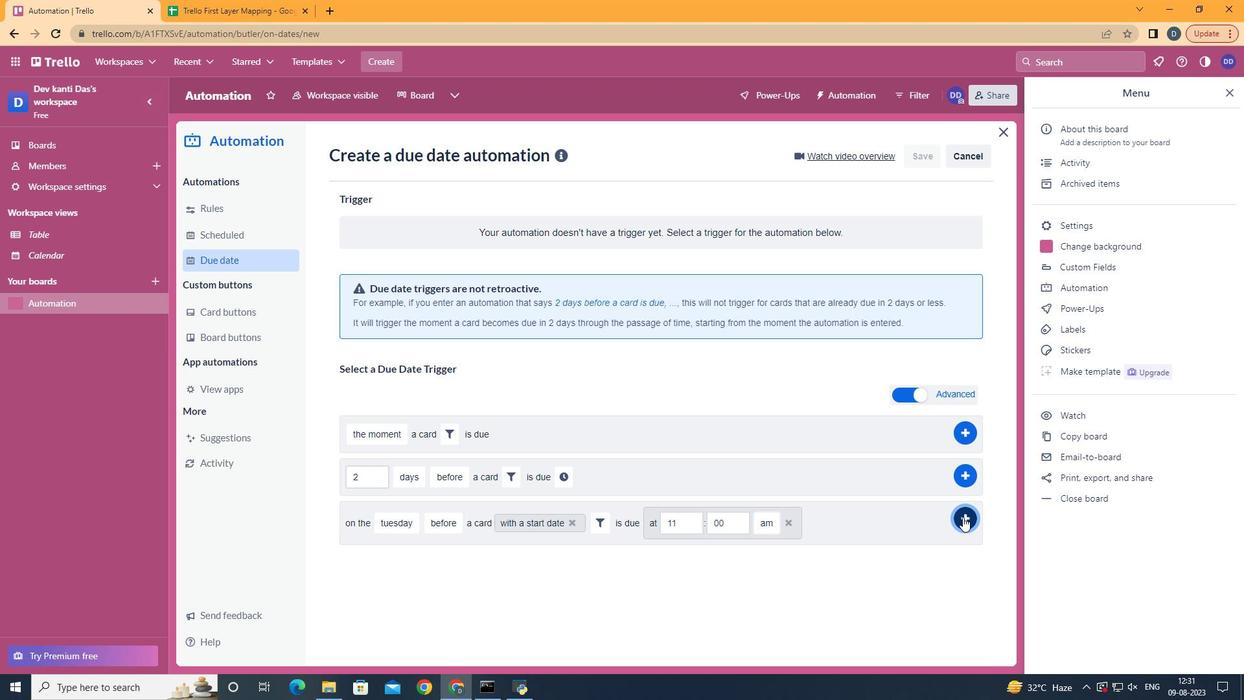 
Action: Mouse moved to (691, 270)
Screenshot: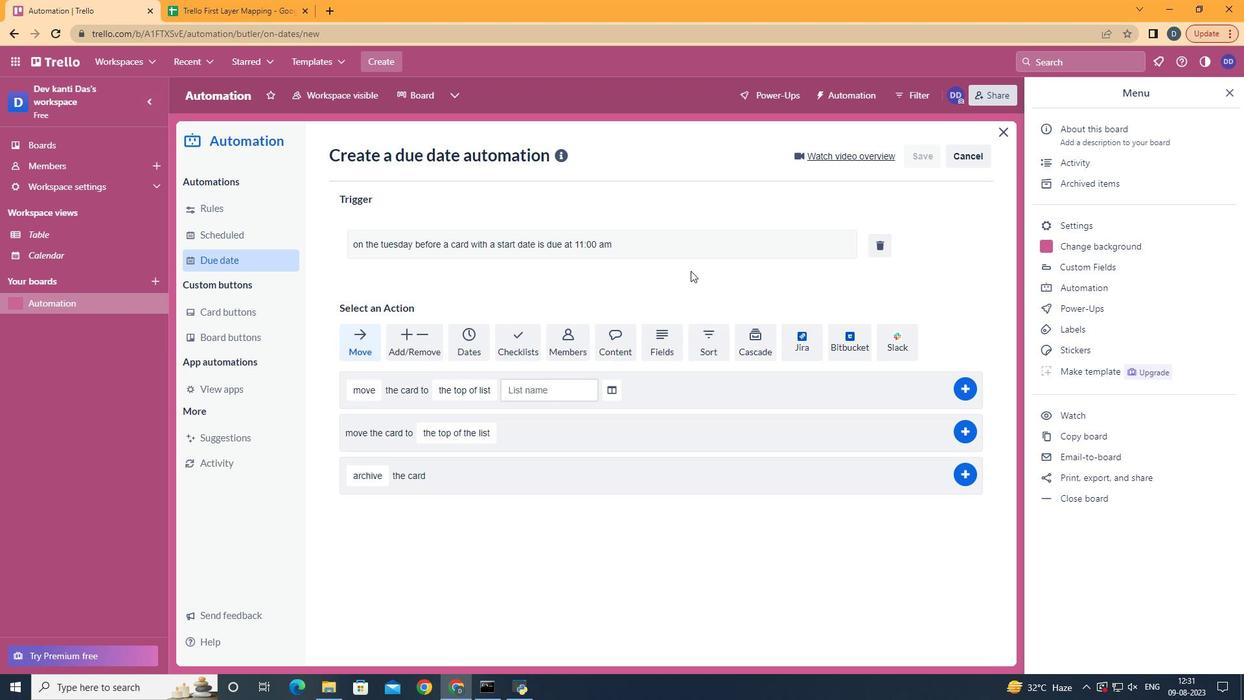 
